 Task: Add an event with the title Second Webinar: Introduction to Influencer Marketing, date '2023/10/11', time 9:15 AM to 11:15 AMand add a description: The training workshop will commence with an introduction to the fundamental principles of effective presentations. Participants will learn about the key elements of a successful presentation, including content development, delivery techniques, visual aids, and audience engagement., put the event into Blue category . Add location for the event as: Melbourne, Australia, logged in from the account softage.8@softage.netand send the event invitation to softage.7@softage.net and softage.9@softage.net. Set a reminder for the event 12 hour before
Action: Mouse moved to (127, 143)
Screenshot: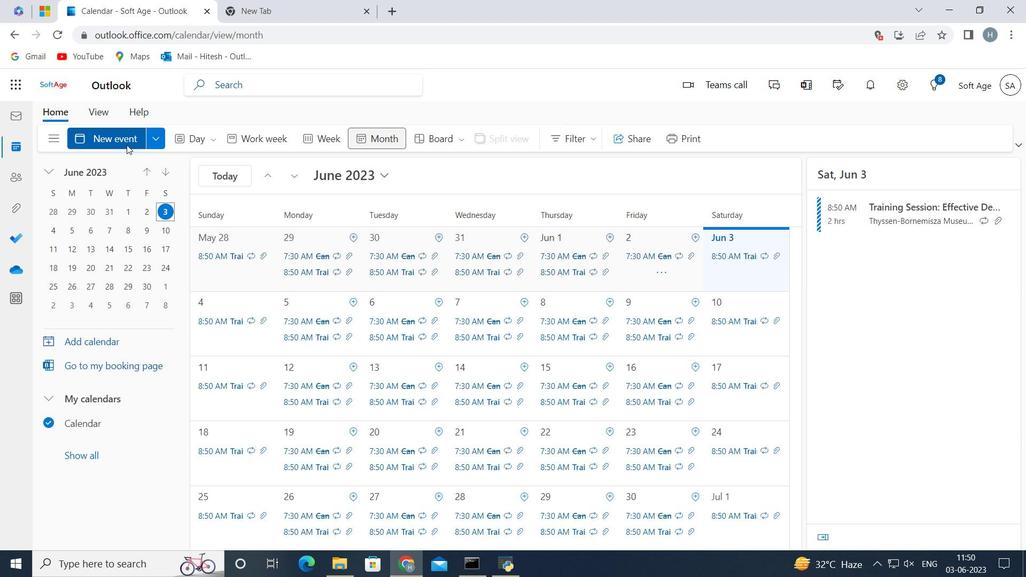 
Action: Mouse pressed left at (127, 143)
Screenshot: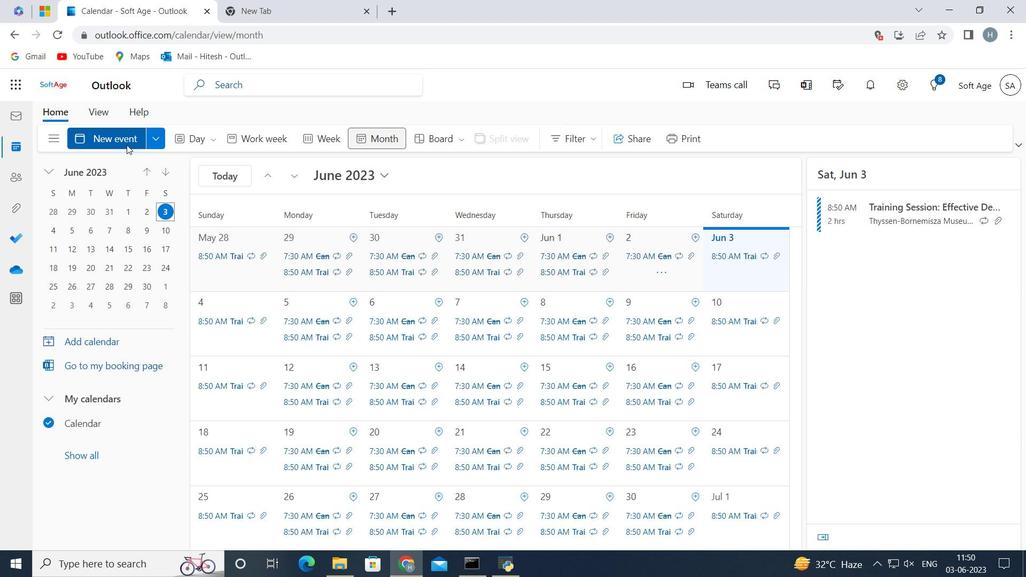 
Action: Mouse moved to (233, 217)
Screenshot: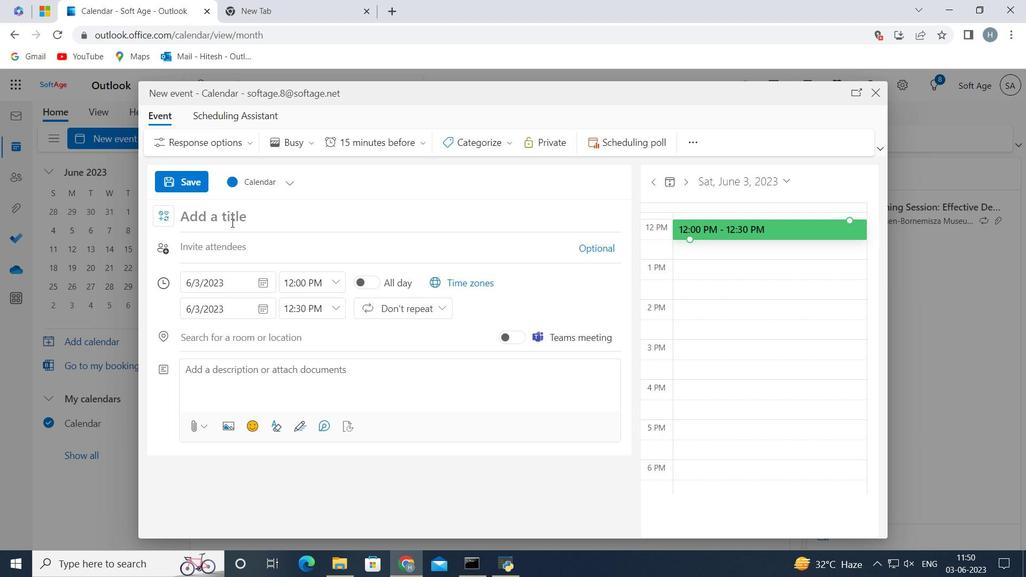 
Action: Mouse pressed left at (233, 217)
Screenshot: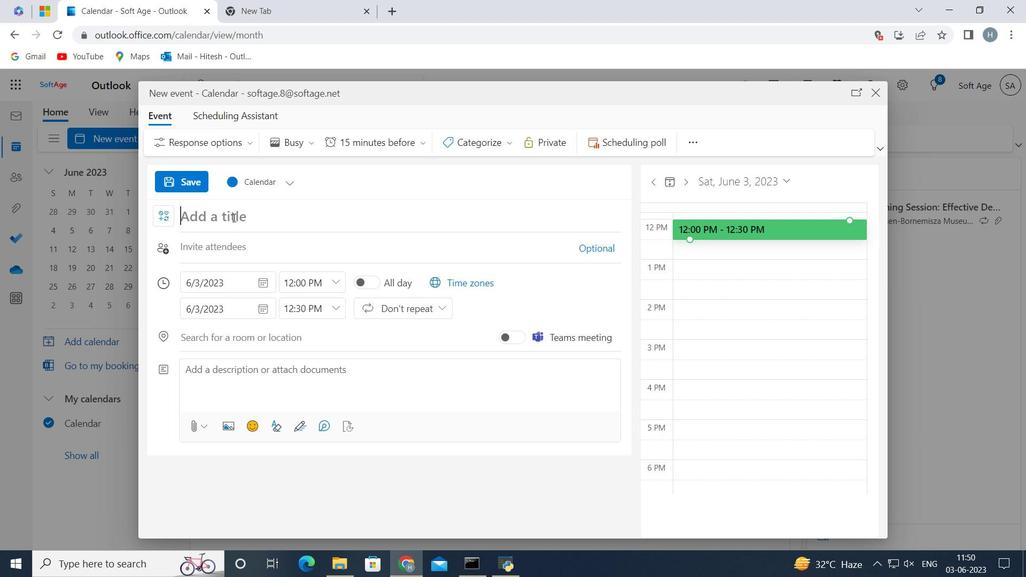 
Action: Key pressed <Key.shift>Second<Key.shift>Webinar<Key.shift_r>:<Key.left><Key.left><Key.left><Key.left><Key.left><Key.left><Key.left><Key.left><Key.left><Key.left><Key.left><Key.right><Key.right><Key.right><Key.space><Key.right><Key.right><Key.right><Key.right><Key.right><Key.right><Key.right><Key.right><Key.space><Key.shift>Introduction<Key.space>to<Key.space><Key.shift>Influencer<Key.space><Key.shift>Marketing<Key.space>
Screenshot: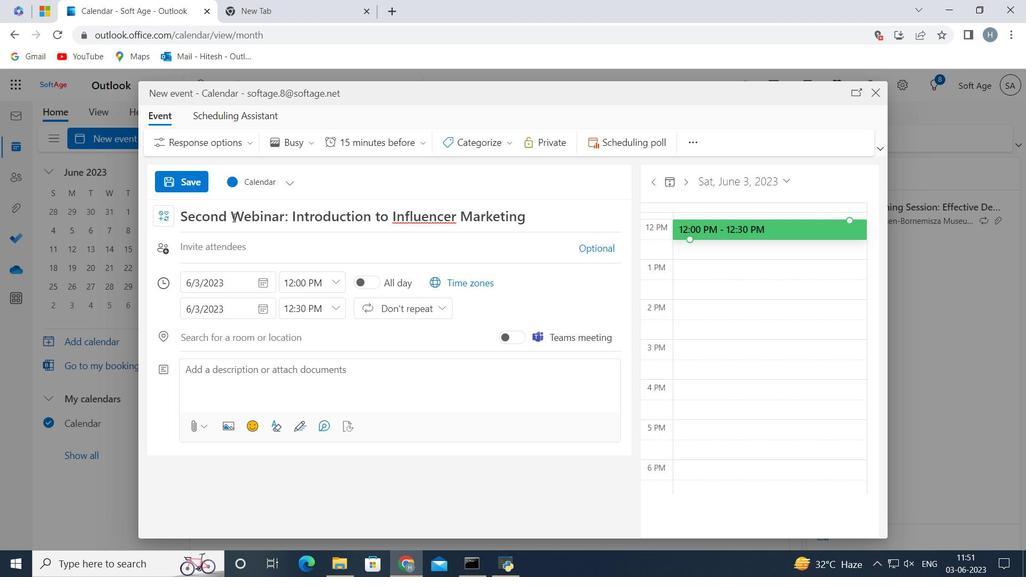 
Action: Mouse moved to (538, 213)
Screenshot: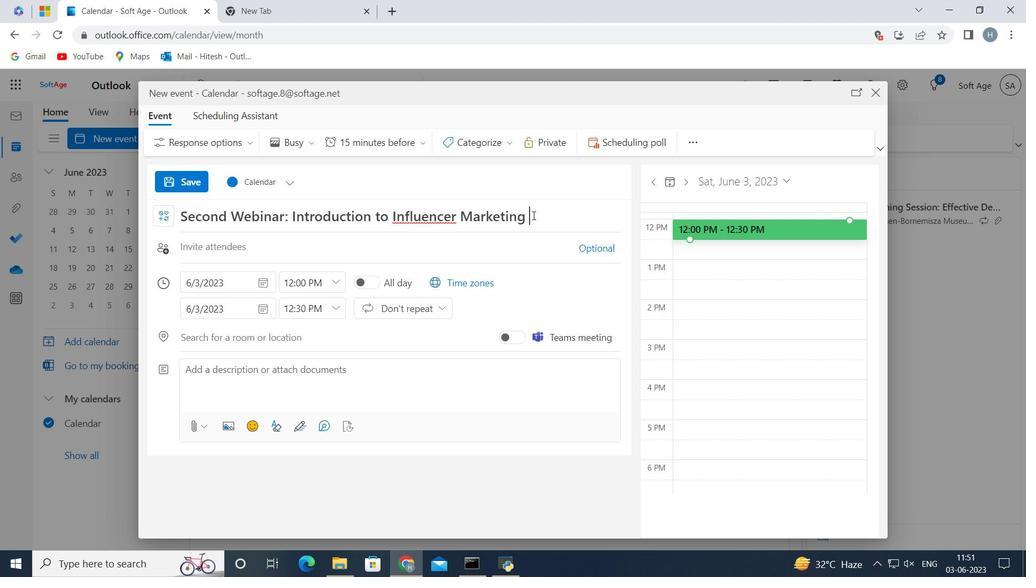 
Action: Mouse pressed left at (538, 213)
Screenshot: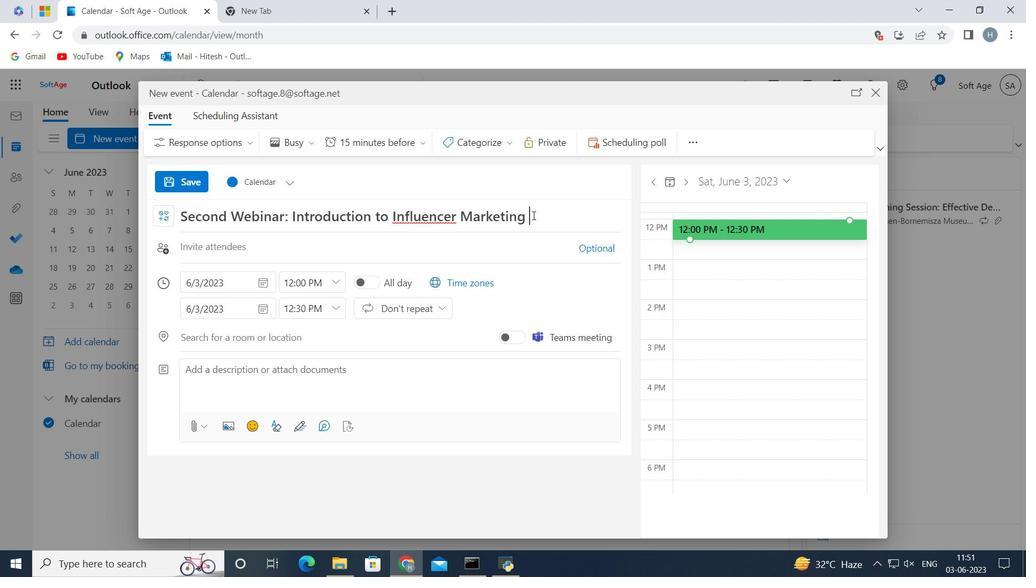 
Action: Mouse moved to (537, 234)
Screenshot: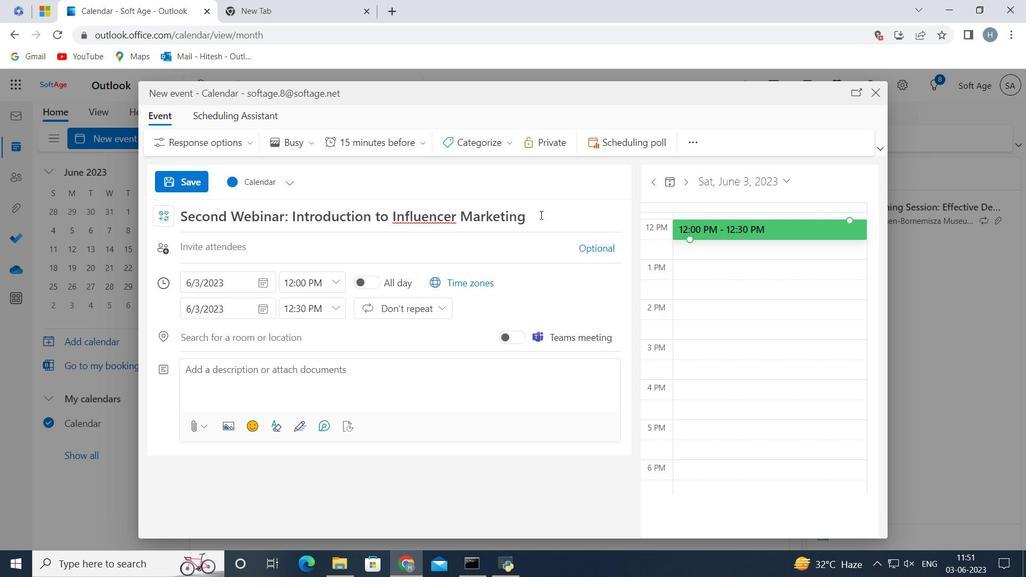 
Action: Mouse pressed left at (537, 234)
Screenshot: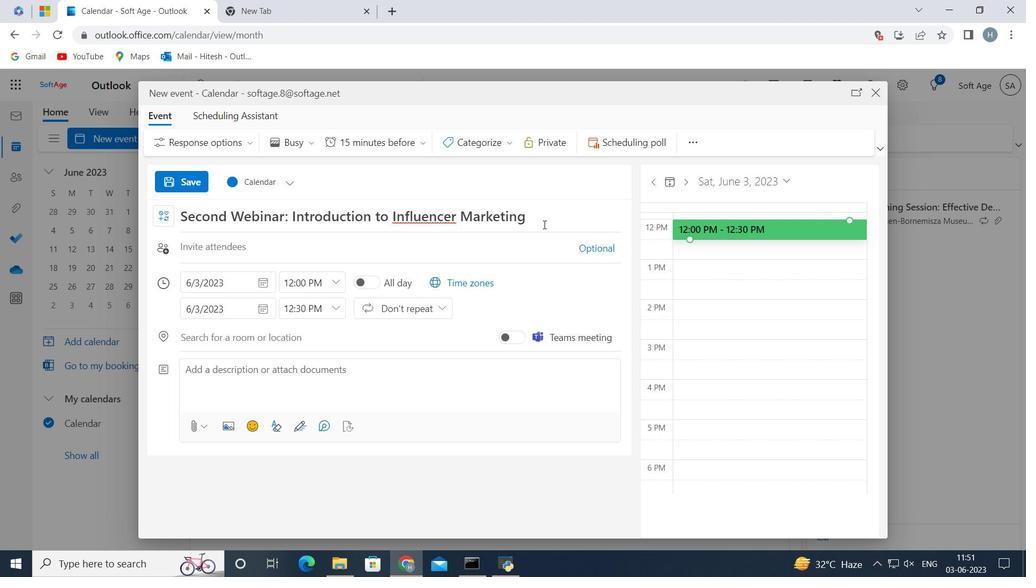 
Action: Mouse moved to (263, 282)
Screenshot: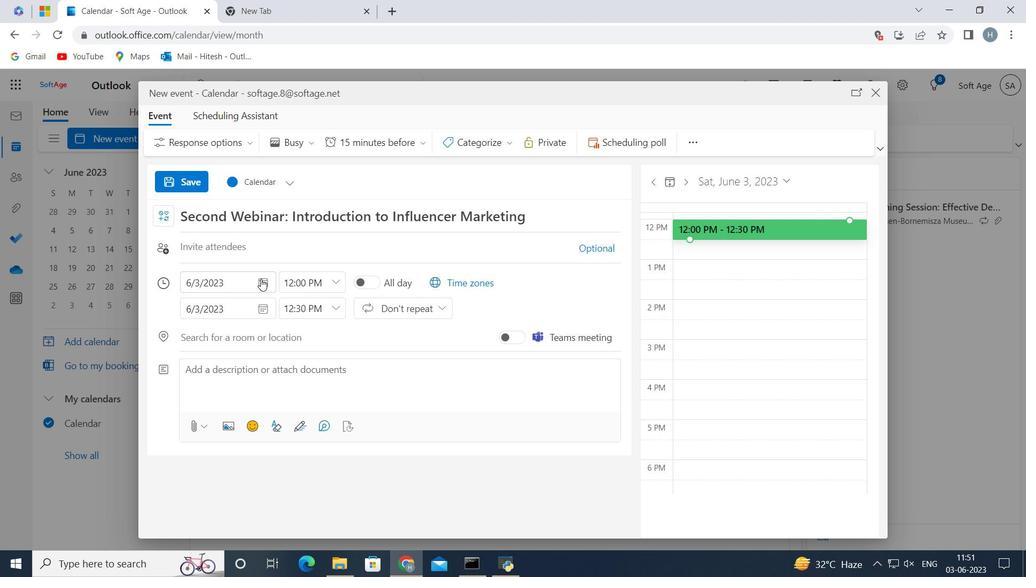 
Action: Mouse pressed left at (263, 282)
Screenshot: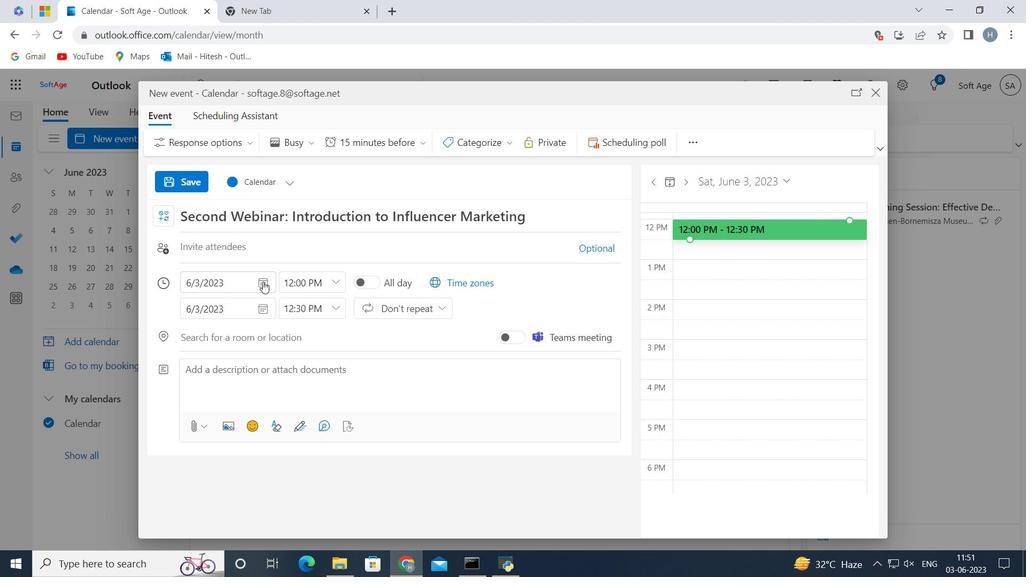 
Action: Mouse moved to (305, 309)
Screenshot: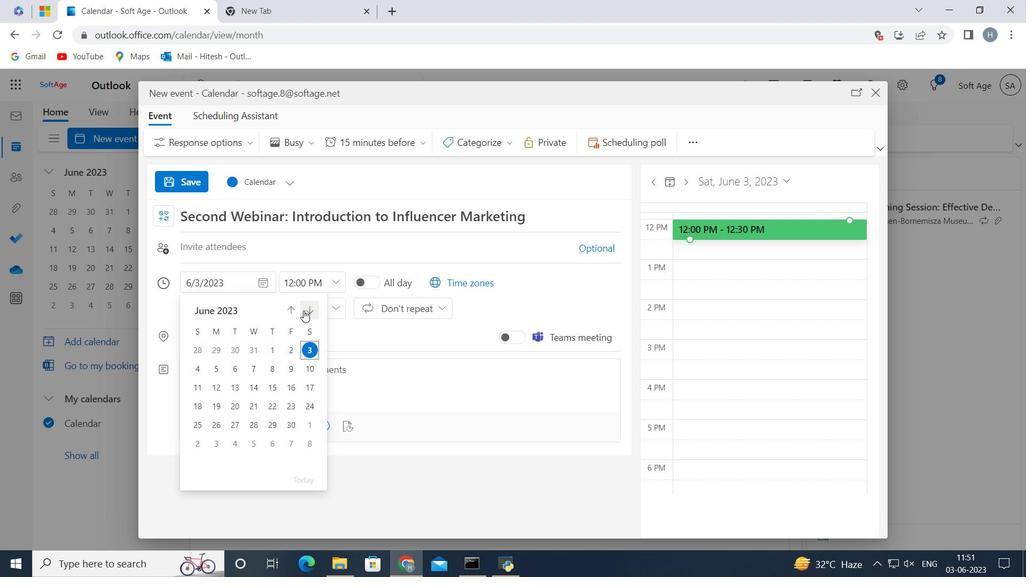
Action: Mouse pressed left at (305, 309)
Screenshot: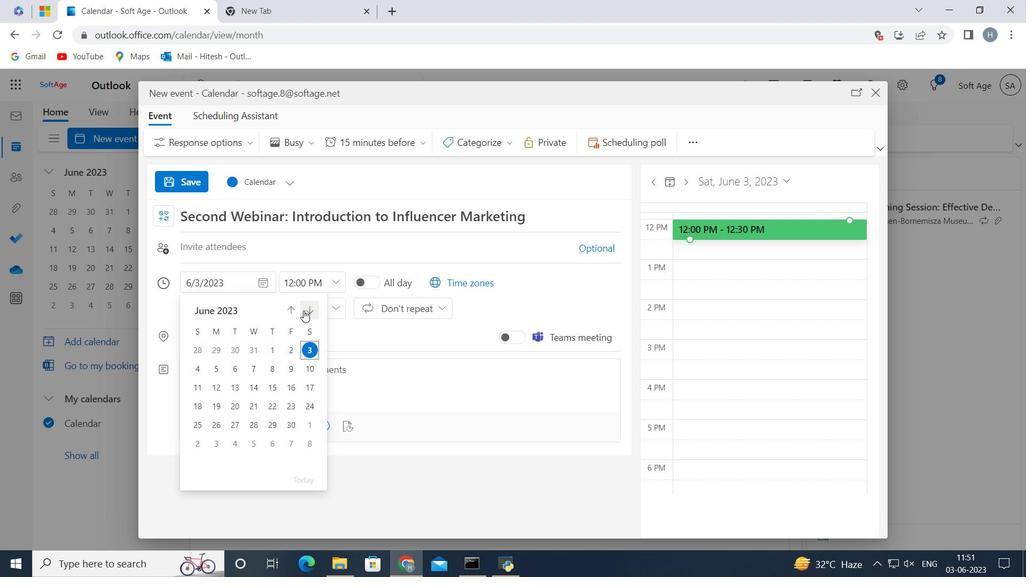 
Action: Mouse pressed left at (305, 309)
Screenshot: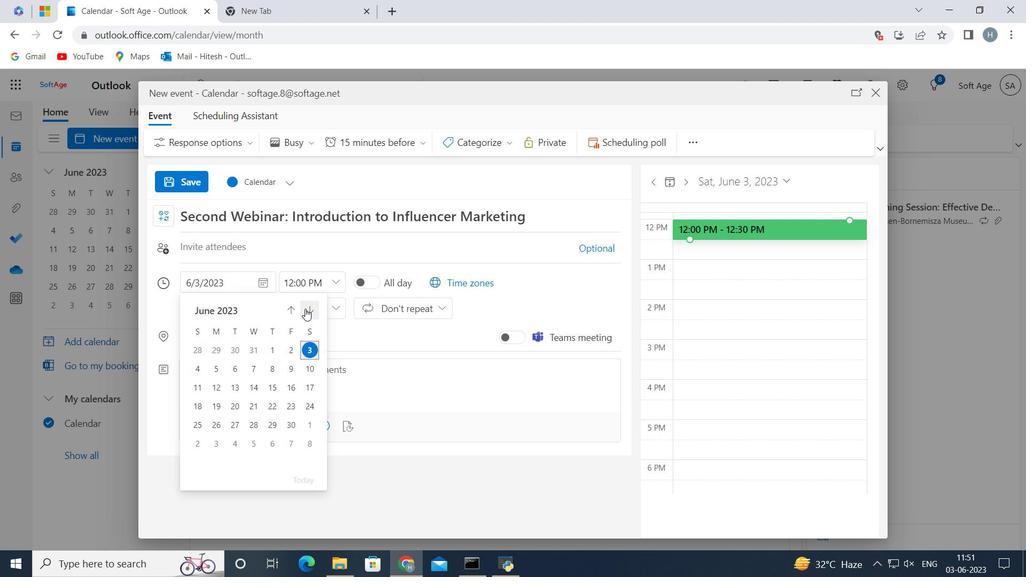 
Action: Mouse pressed left at (305, 309)
Screenshot: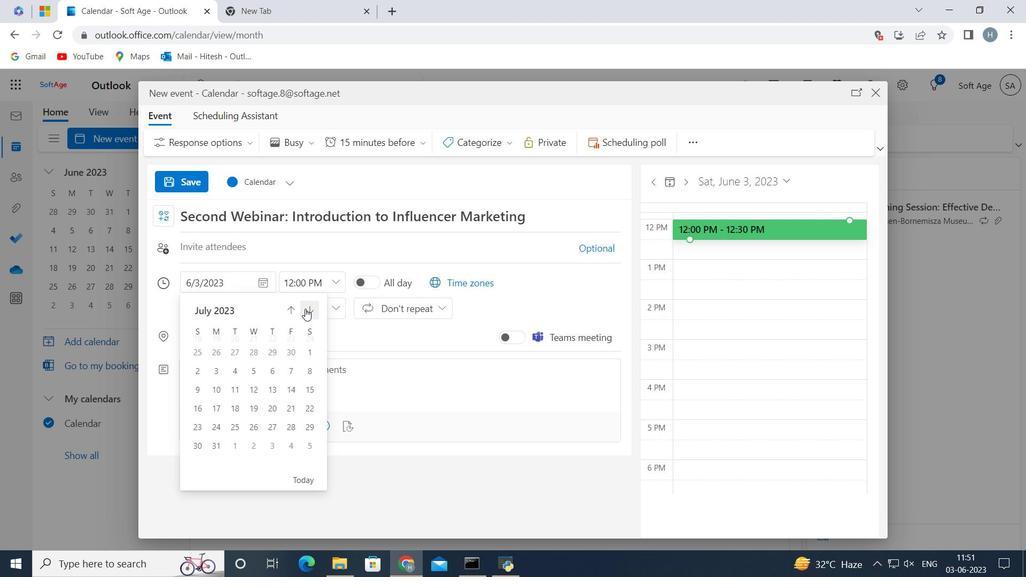 
Action: Mouse pressed left at (305, 309)
Screenshot: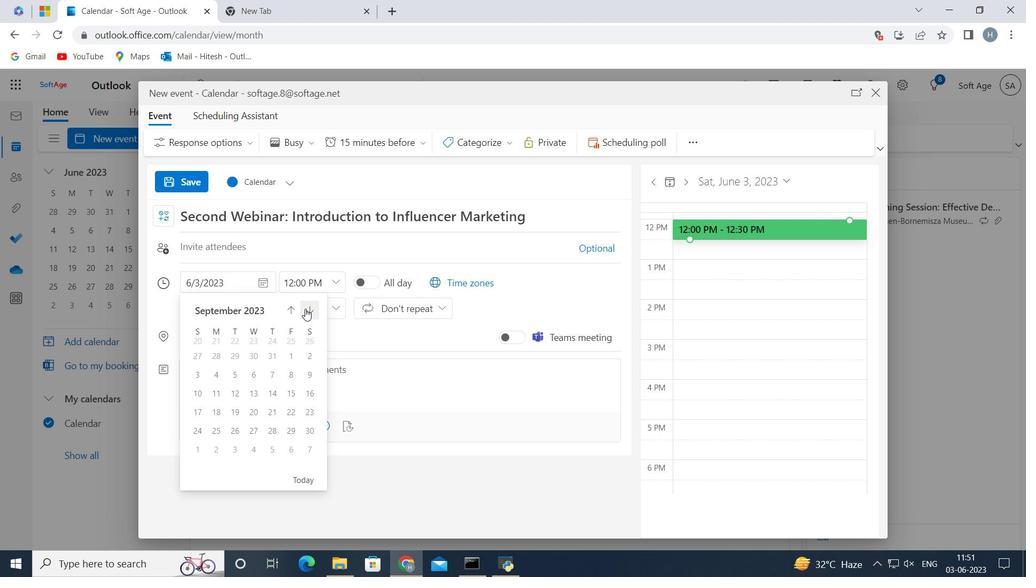 
Action: Mouse moved to (253, 367)
Screenshot: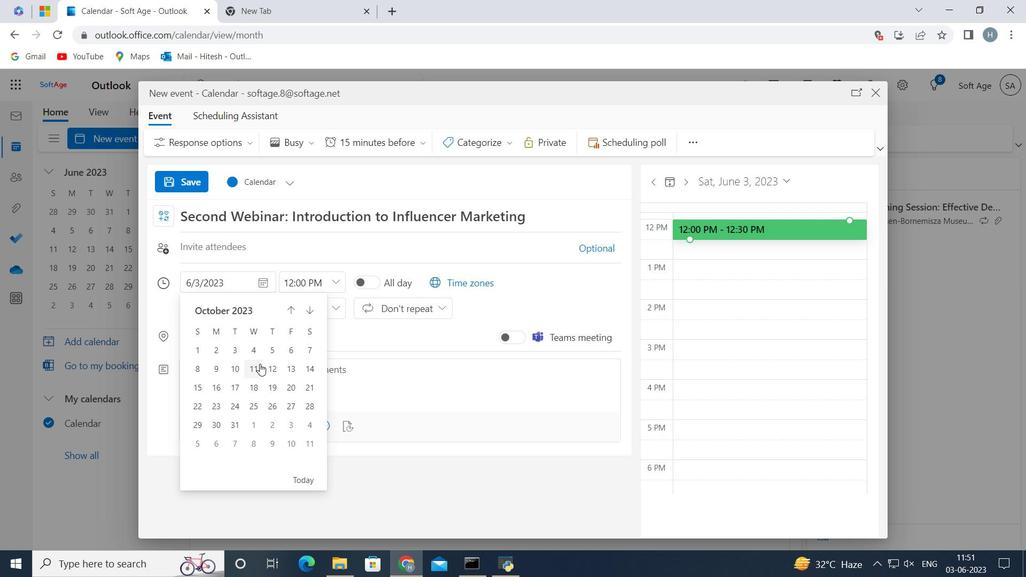
Action: Mouse pressed left at (253, 367)
Screenshot: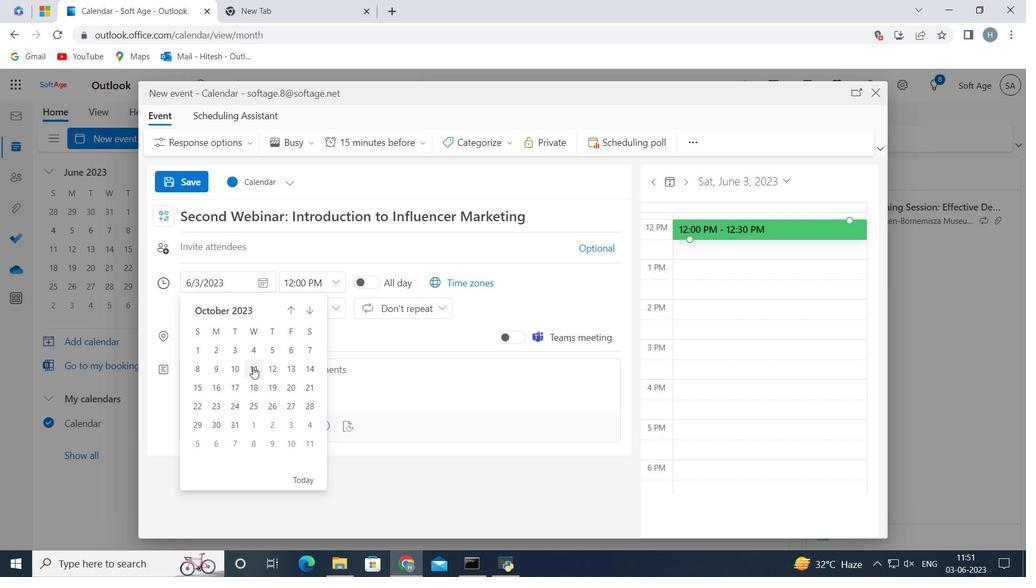 
Action: Mouse moved to (334, 281)
Screenshot: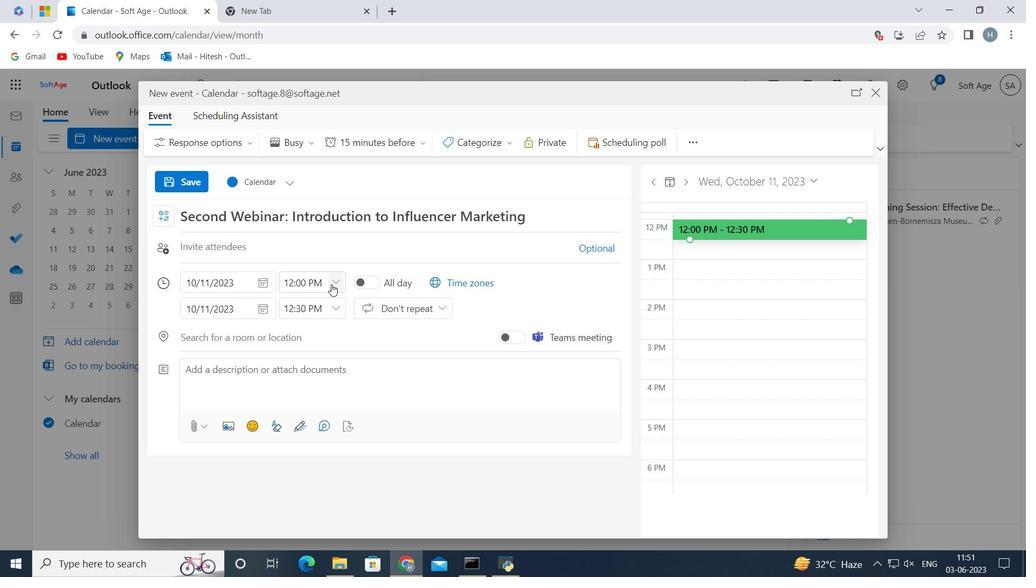 
Action: Mouse pressed left at (334, 281)
Screenshot: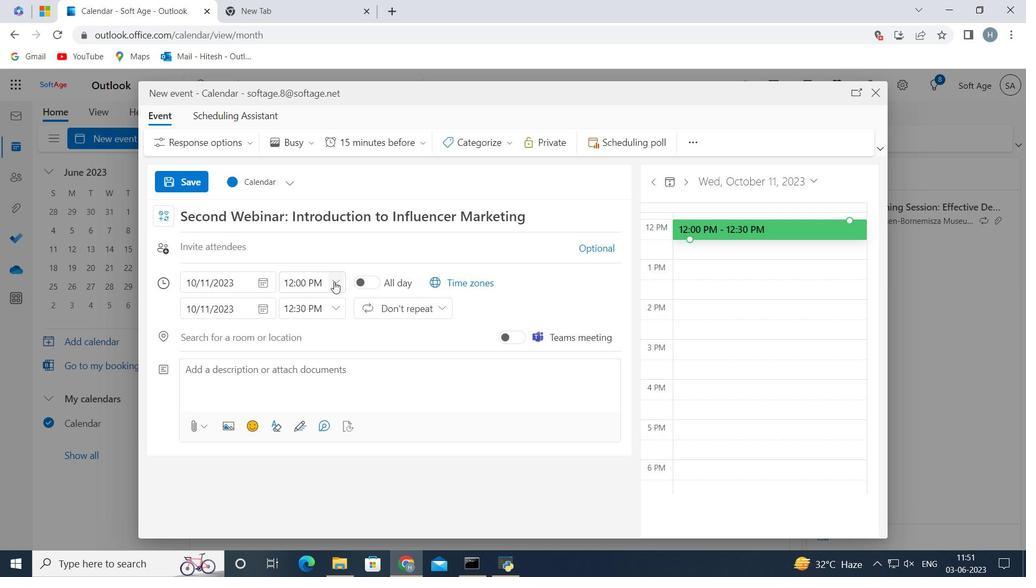 
Action: Mouse moved to (319, 341)
Screenshot: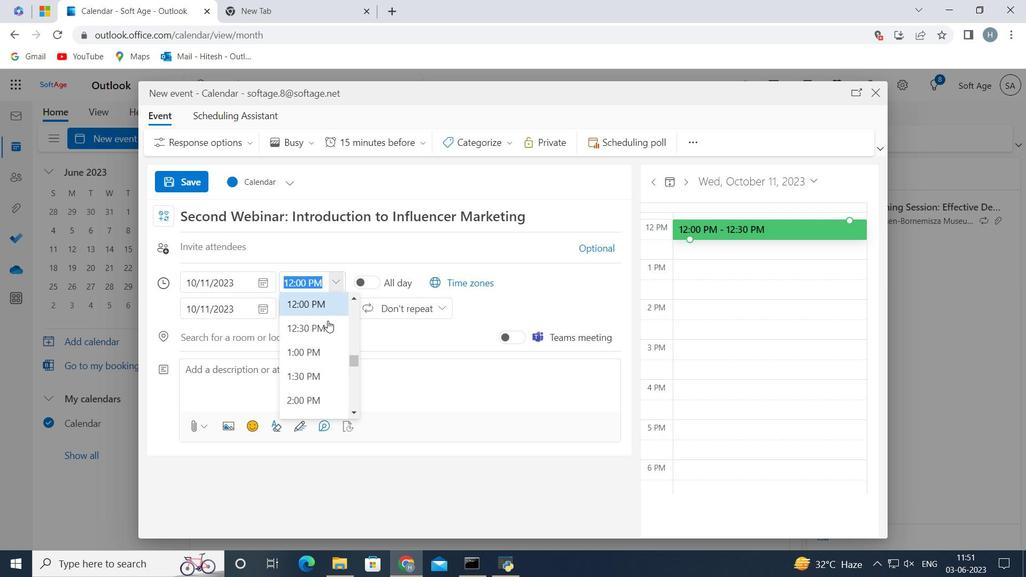 
Action: Mouse scrolled (319, 341) with delta (0, 0)
Screenshot: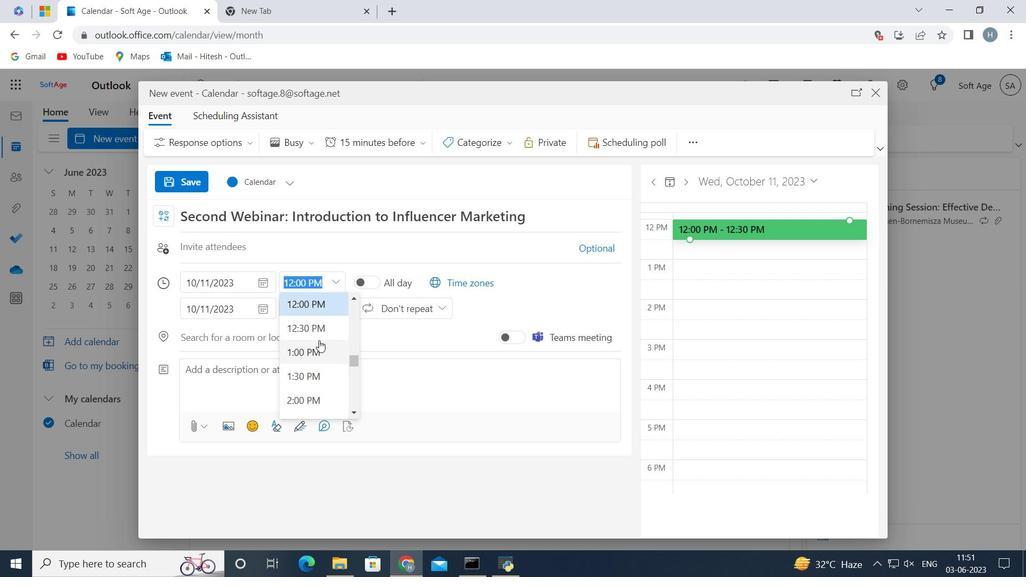 
Action: Mouse scrolled (319, 341) with delta (0, 0)
Screenshot: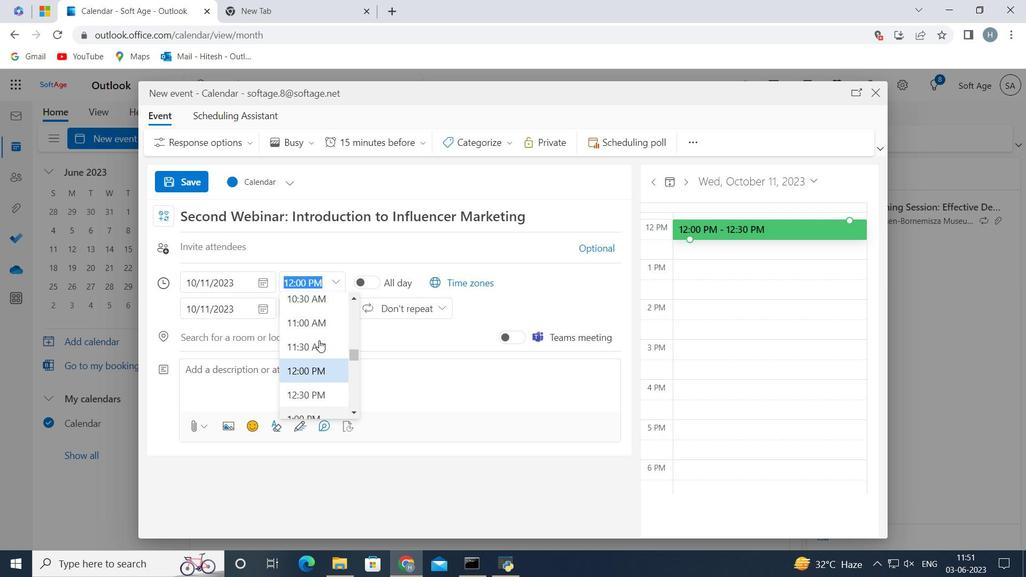 
Action: Mouse moved to (310, 318)
Screenshot: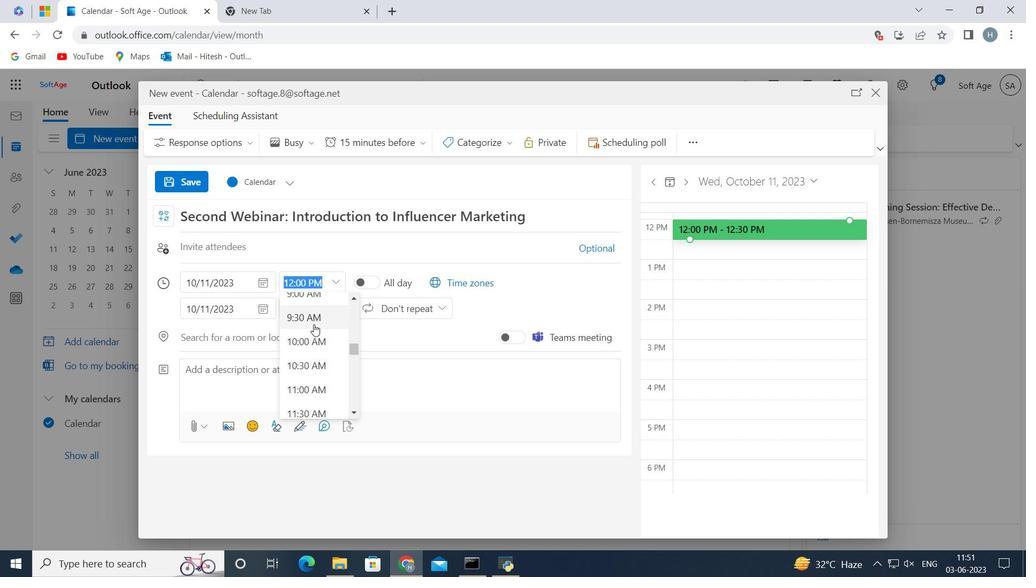 
Action: Mouse pressed left at (310, 318)
Screenshot: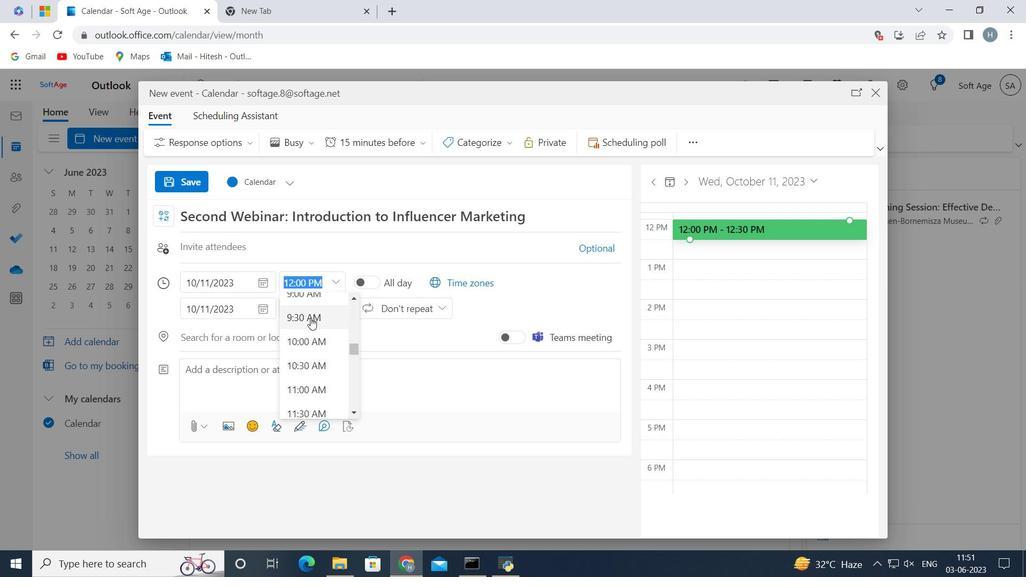 
Action: Mouse moved to (310, 296)
Screenshot: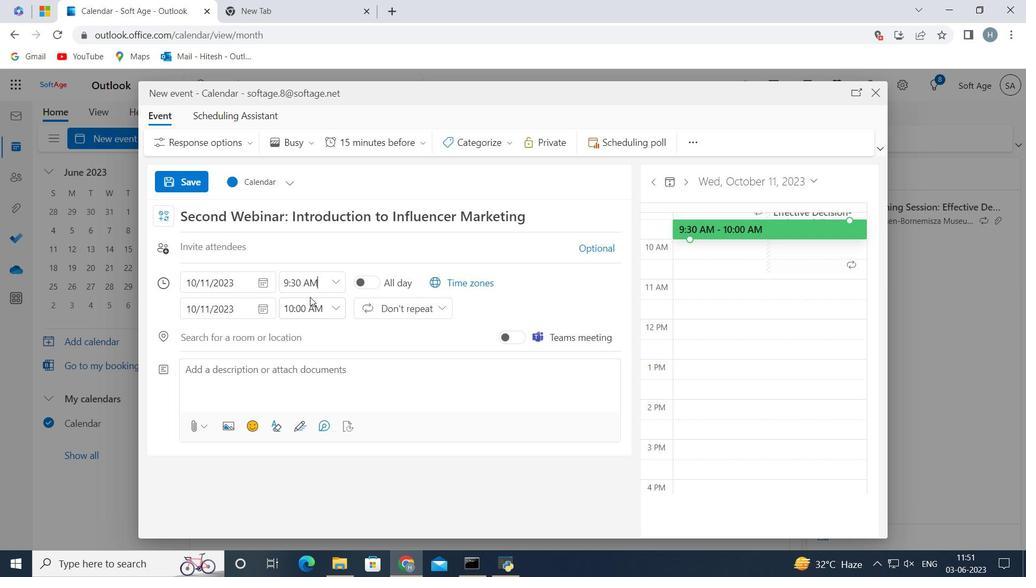 
Action: Key pressed <Key.left><Key.left><Key.left><Key.backspace><Key.backspace>15
Screenshot: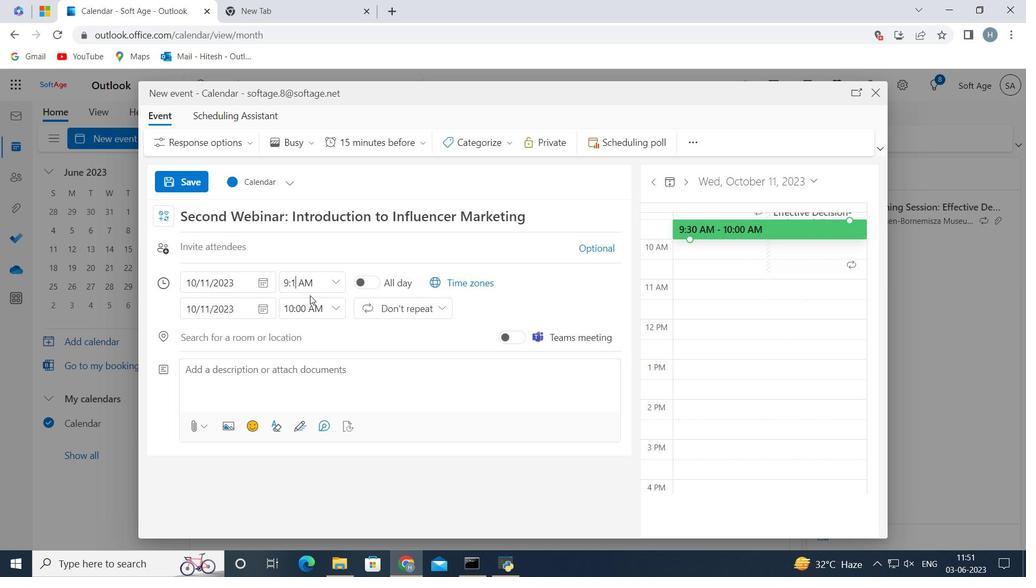 
Action: Mouse moved to (338, 306)
Screenshot: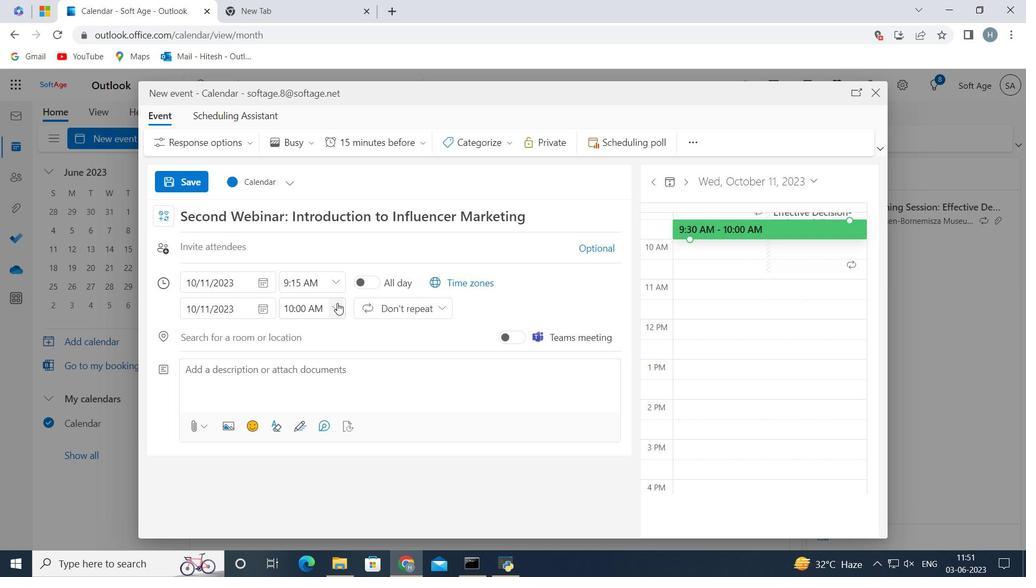 
Action: Mouse pressed left at (338, 306)
Screenshot: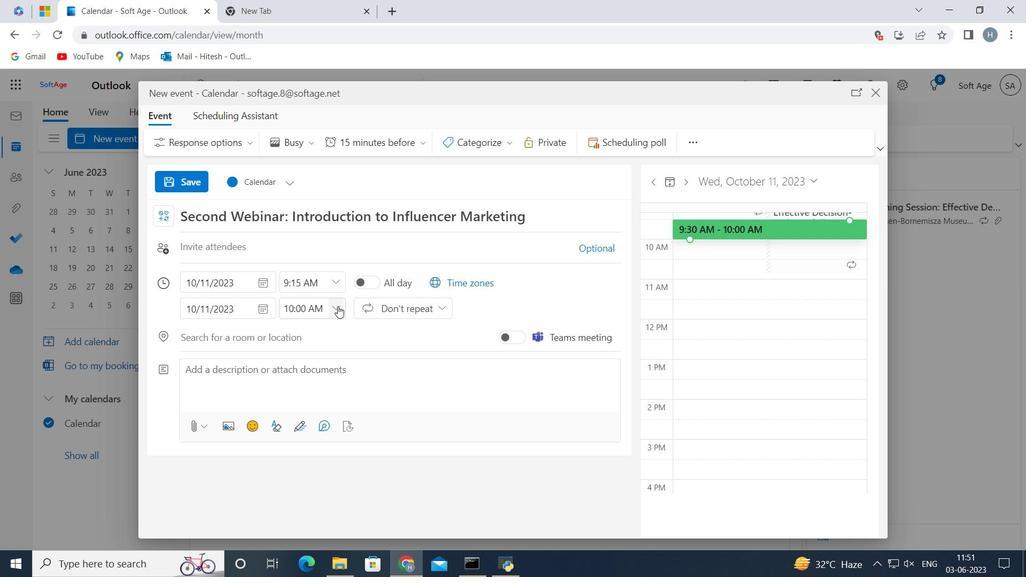 
Action: Mouse moved to (341, 396)
Screenshot: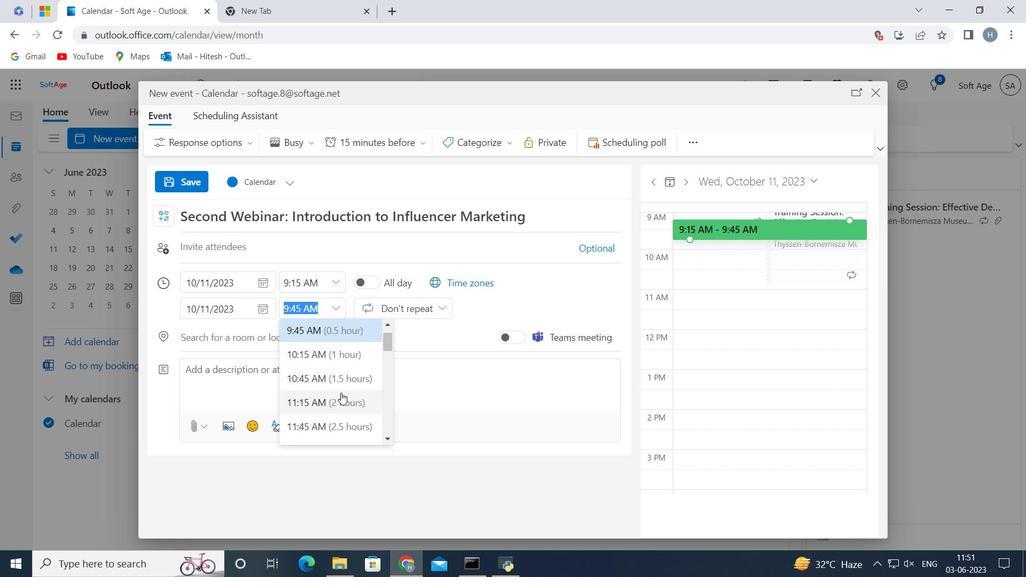 
Action: Mouse pressed left at (341, 396)
Screenshot: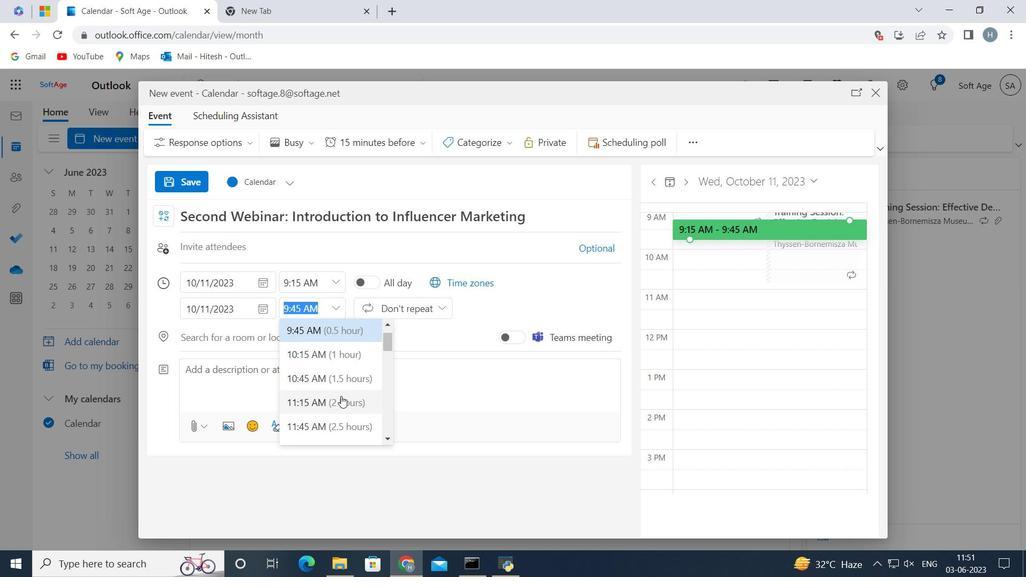 
Action: Mouse moved to (235, 367)
Screenshot: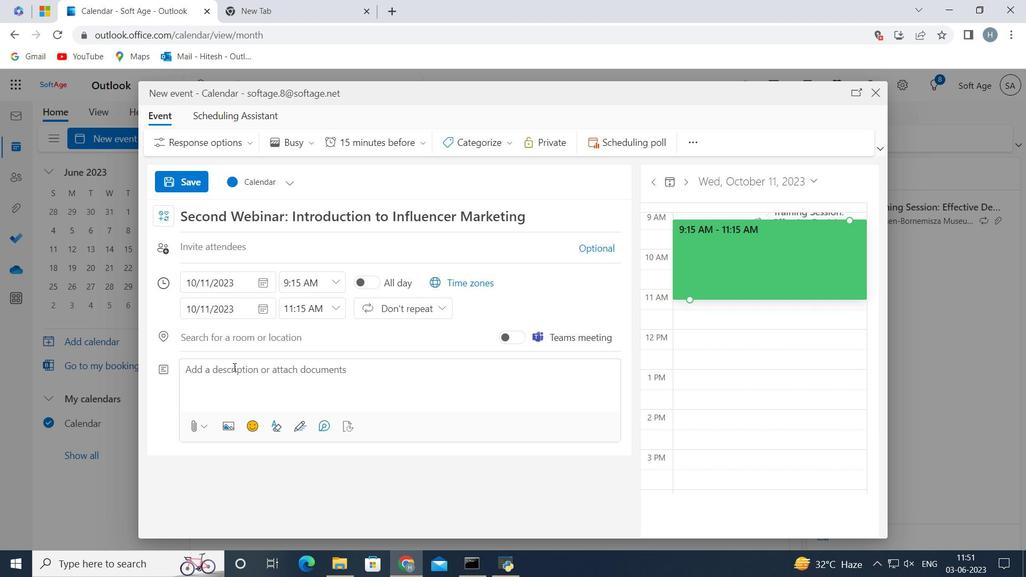 
Action: Mouse pressed left at (235, 367)
Screenshot: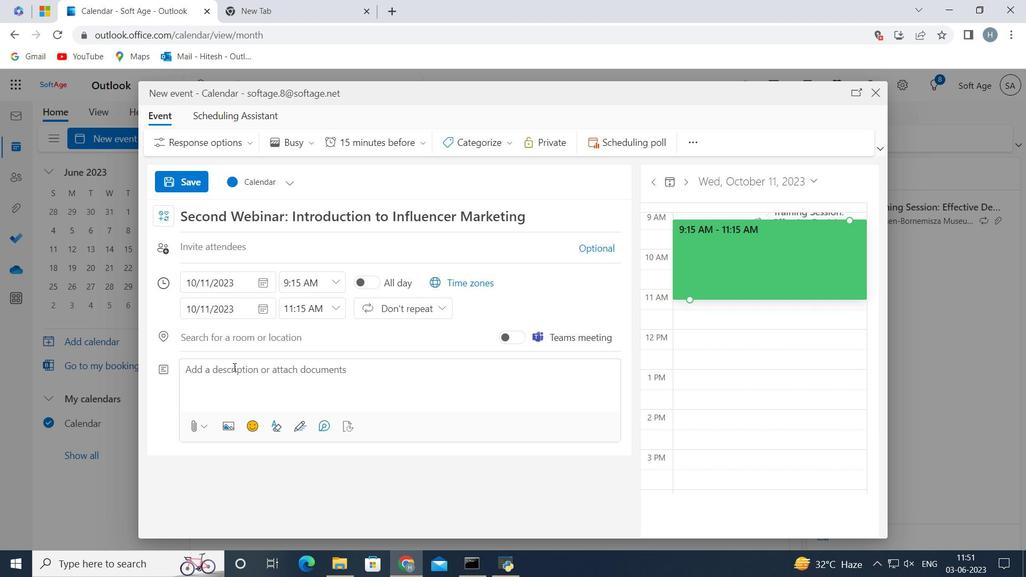 
Action: Key pressed <Key.shift>The<Key.space><Key.shift>Traini
Screenshot: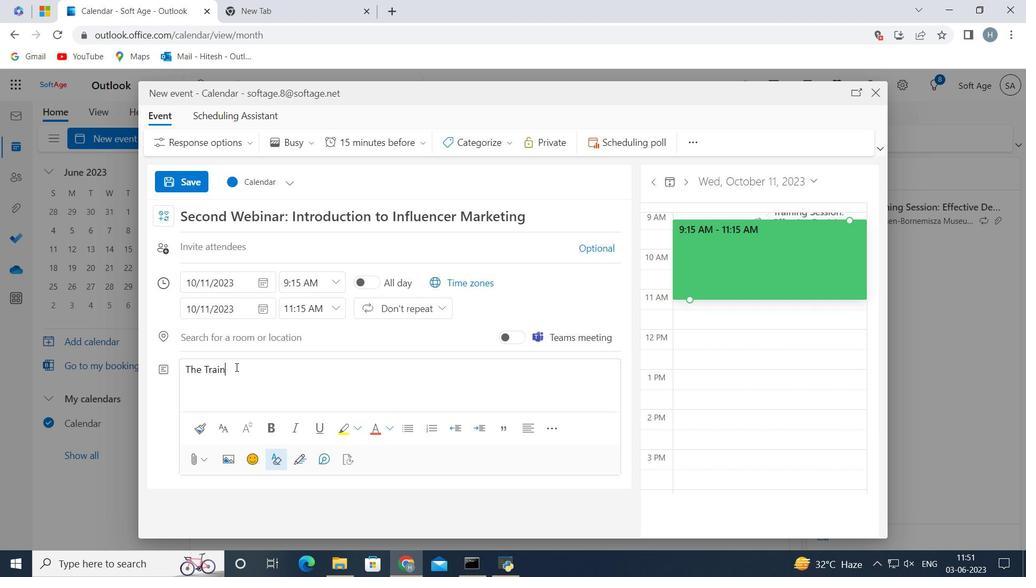 
Action: Mouse moved to (235, 367)
Screenshot: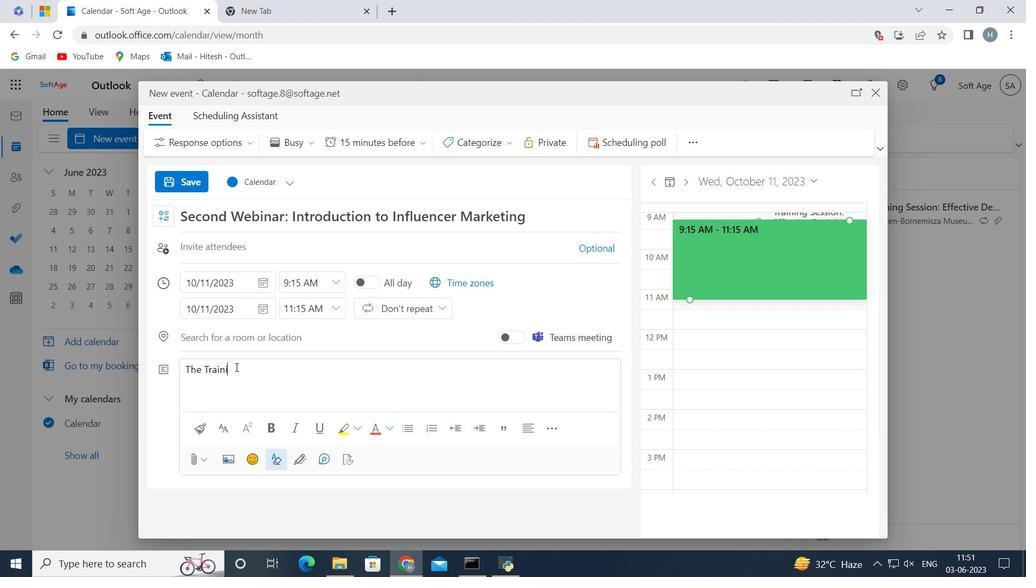 
Action: Key pressed ng<Key.space><Key.shift>workshop<Key.space>will<Key.space>commence<Key.space>with<Key.space>an<Key.space>introduction<Key.space>to<Key.space>the<Key.space>fundamental<Key.space>principles<Key.space>of<Key.space>effective<Key.space>presentations.<Key.space><Key.shift_r>Participants<Key.space>will<Key.space>learn<Key.space>abount<Key.space>the<Key.space>key<Key.space><Key.backspace><Key.backspace><Key.backspace><Key.backspace><Key.backspace><Key.backspace><Key.backspace><Key.backspace><Key.backspace><Key.backspace><Key.backspace>t<Key.space>the<Key.space>key<Key.space>elements<Key.space>of<Key.space>a<Key.space>successful<Key.space>presentation,<Key.space>including<Key.space>content<Key.space>development,<Key.space>delivery<Key.space>techniques,<Key.space>visual<Key.space>aids,<Key.space>and<Key.space>audience<Key.space>engagement.<Key.space>
Screenshot: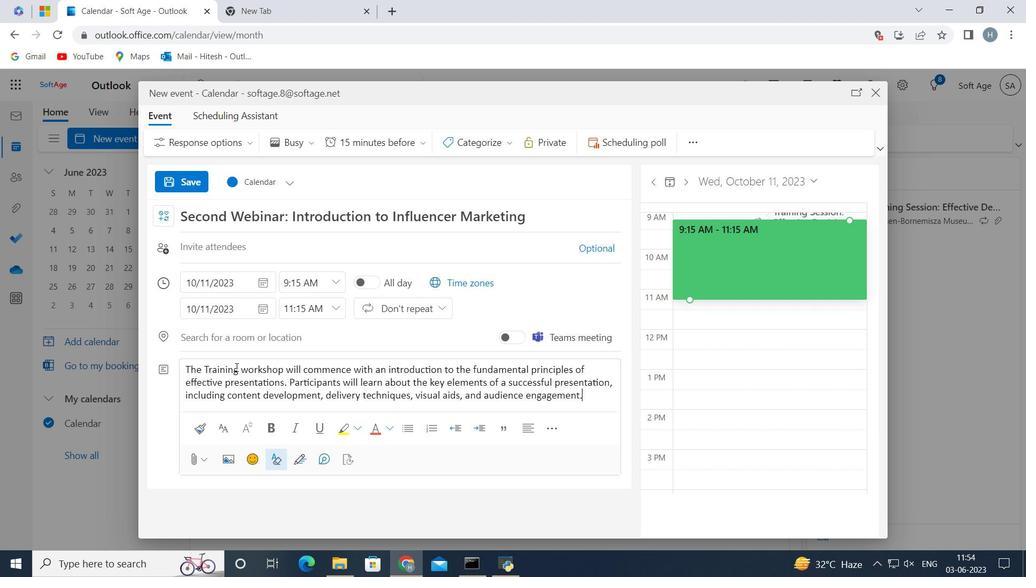 
Action: Mouse moved to (502, 140)
Screenshot: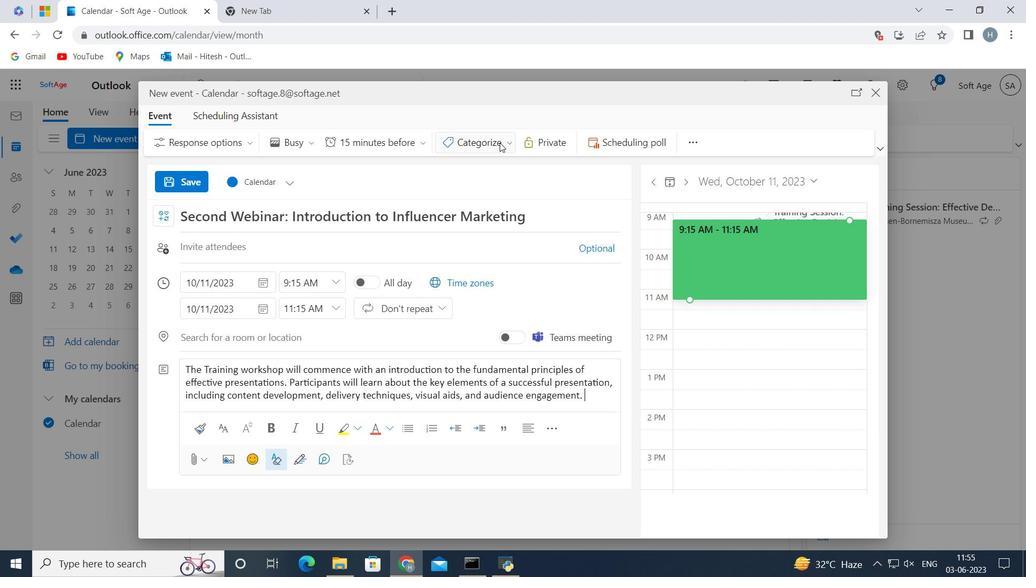 
Action: Mouse pressed left at (502, 140)
Screenshot: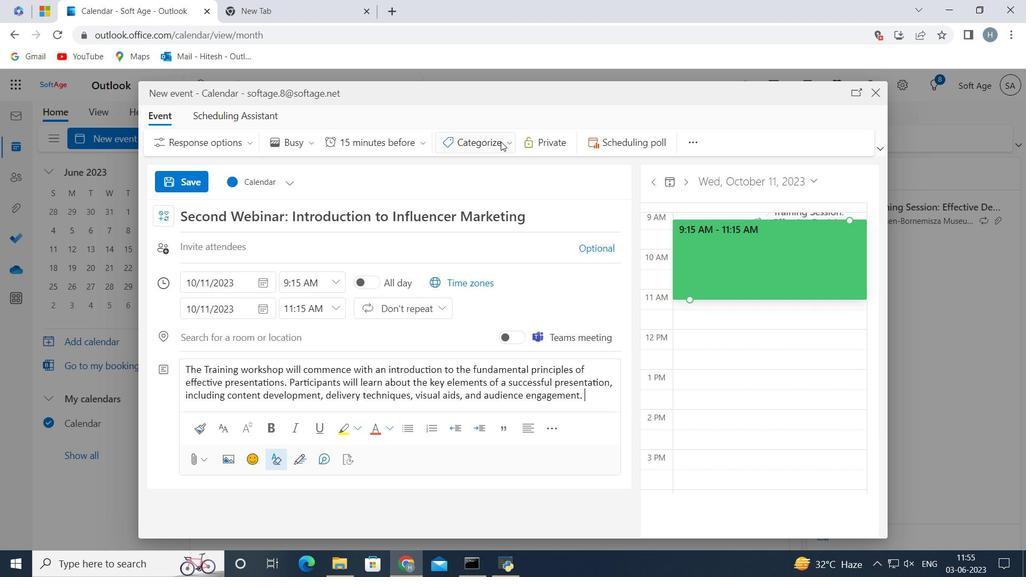 
Action: Mouse moved to (504, 164)
Screenshot: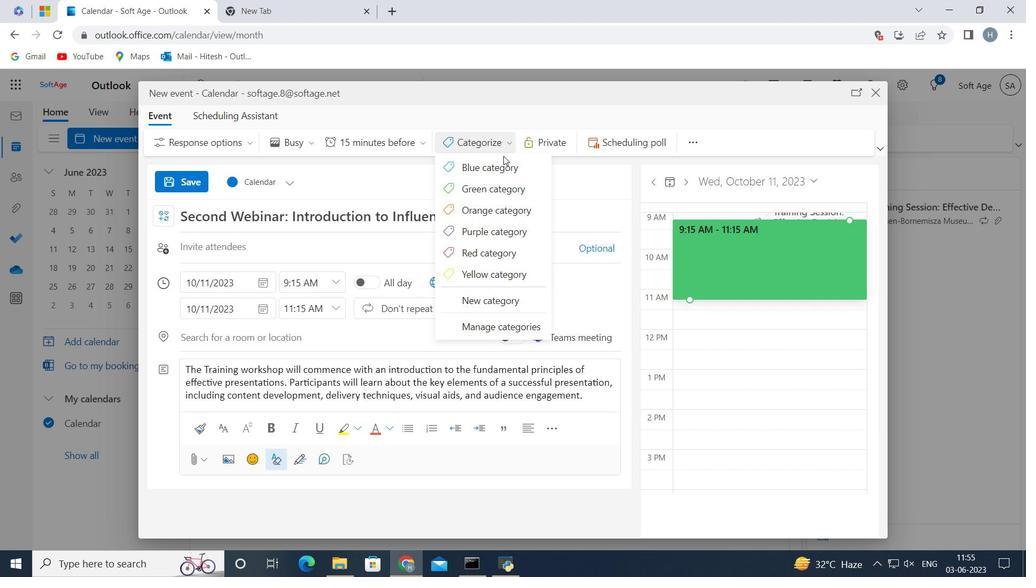 
Action: Mouse pressed left at (504, 164)
Screenshot: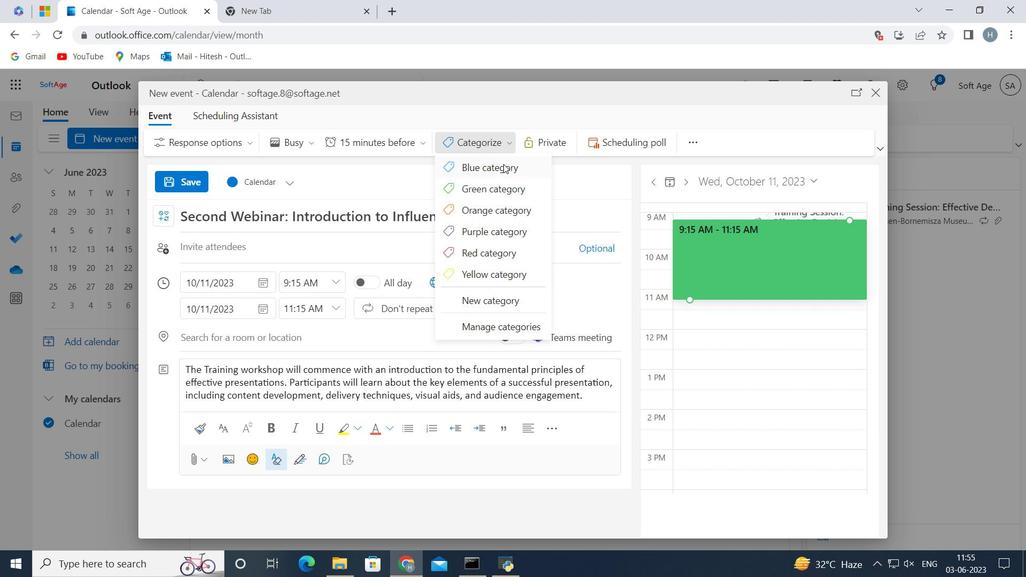 
Action: Mouse moved to (330, 339)
Screenshot: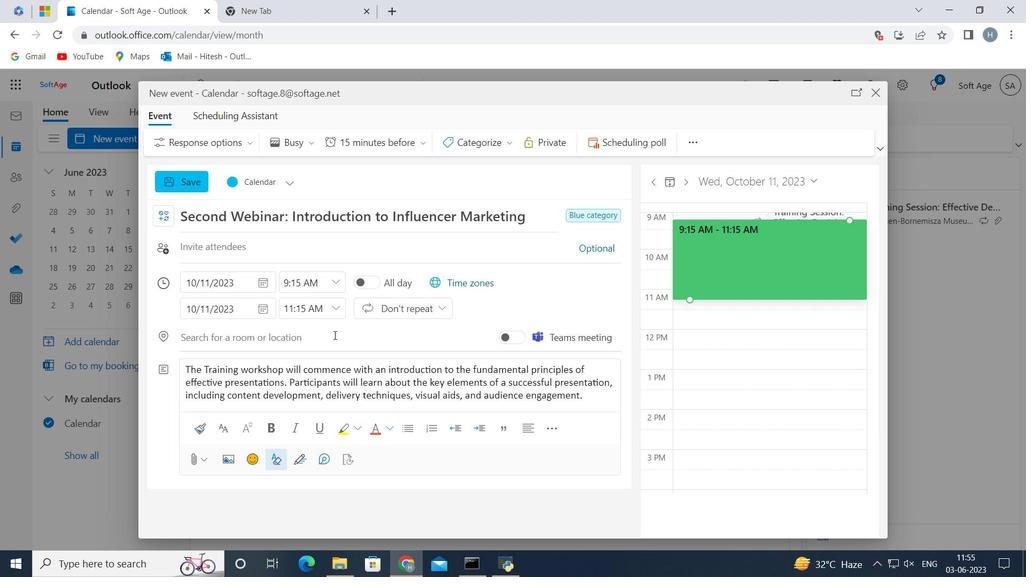 
Action: Mouse pressed left at (330, 339)
Screenshot: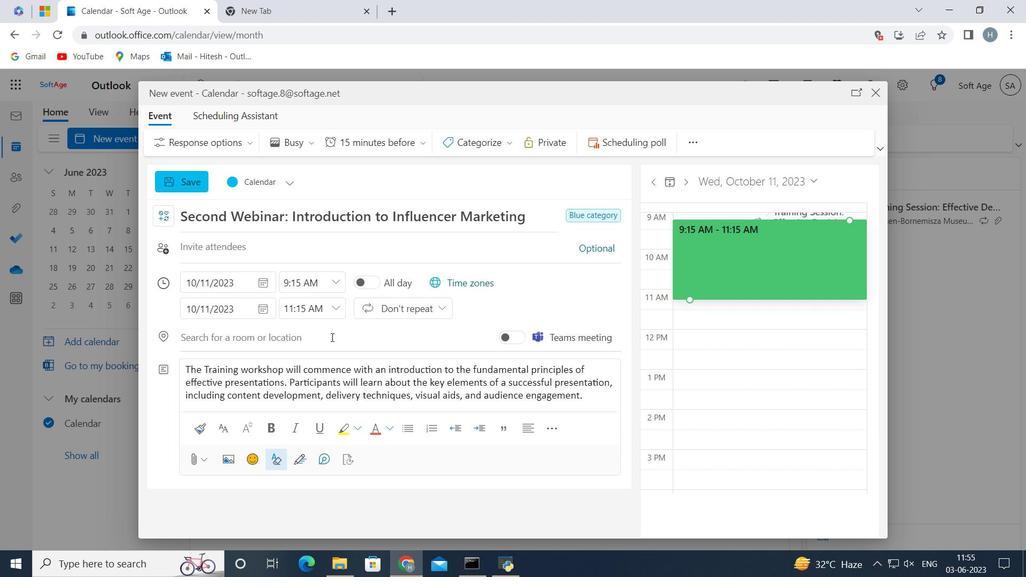 
Action: Key pressed <Key.shift>Melbourne,<Key.space><Key.shift>Australia<Key.enter>
Screenshot: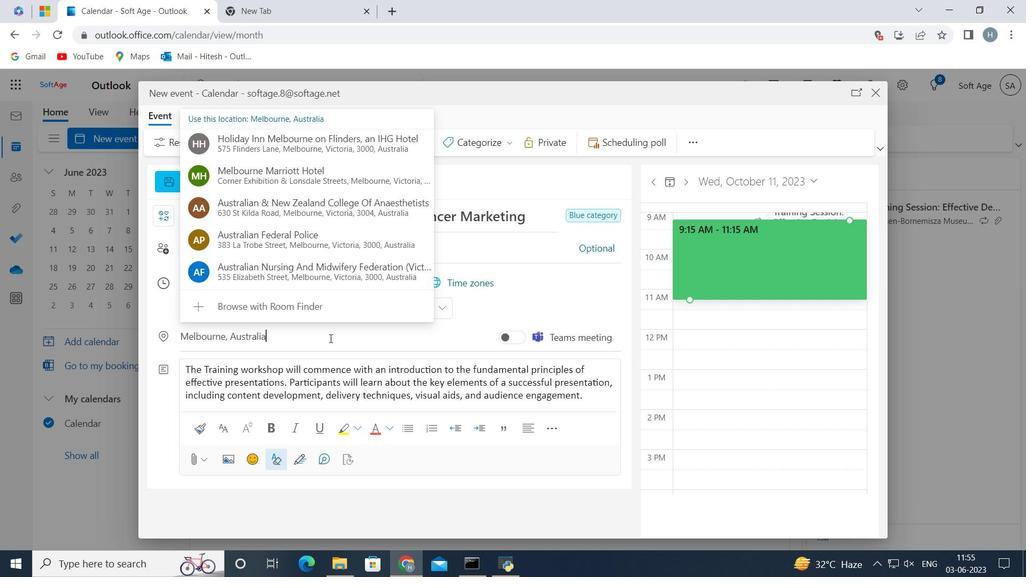 
Action: Mouse moved to (559, 287)
Screenshot: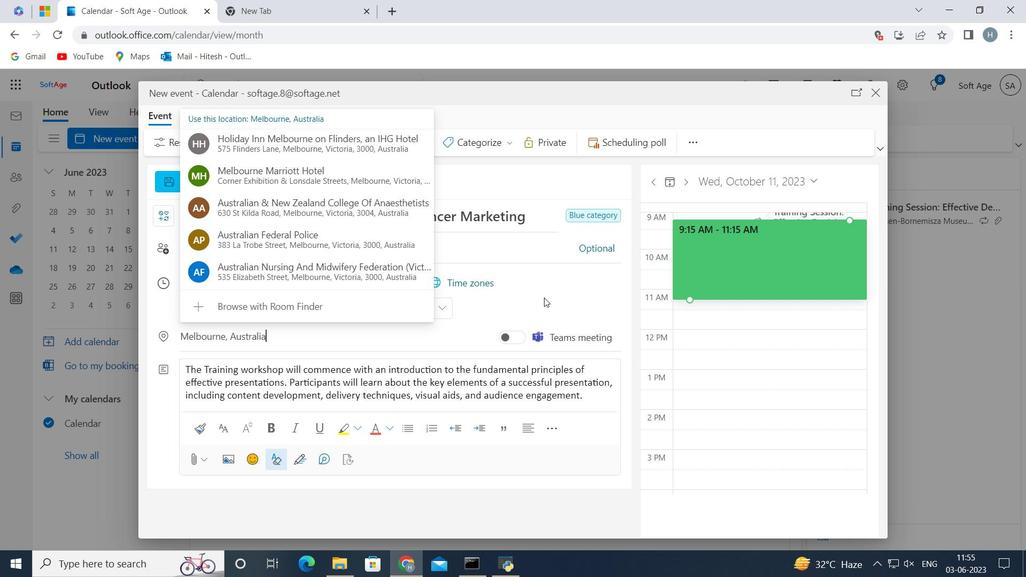 
Action: Mouse pressed left at (559, 287)
Screenshot: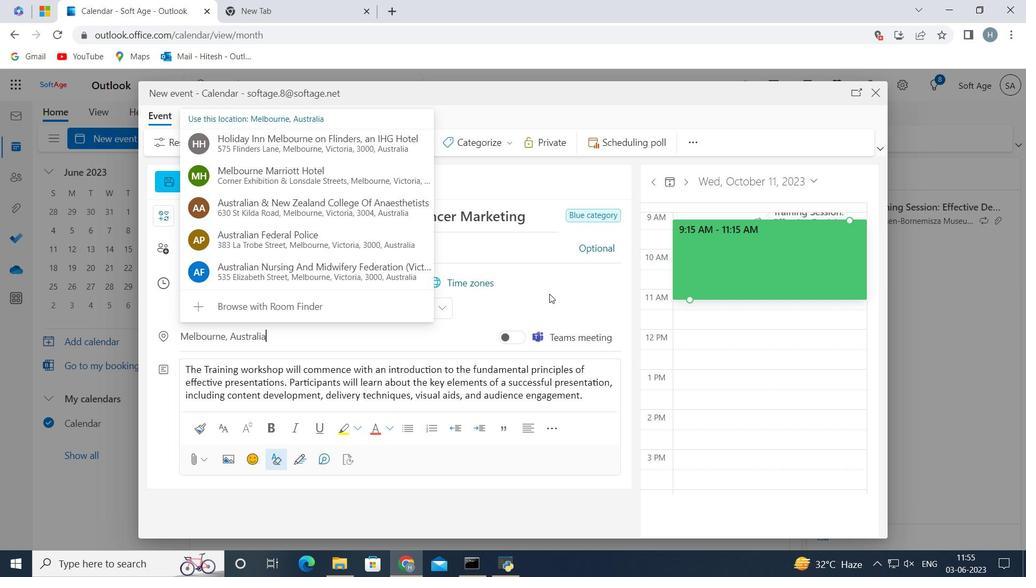 
Action: Mouse moved to (324, 251)
Screenshot: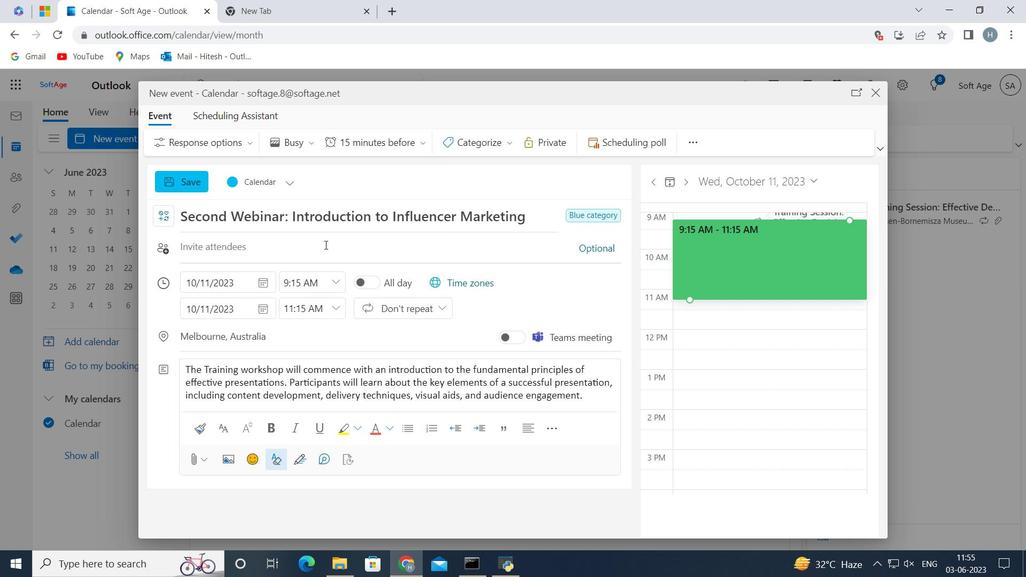 
Action: Mouse pressed left at (324, 251)
Screenshot: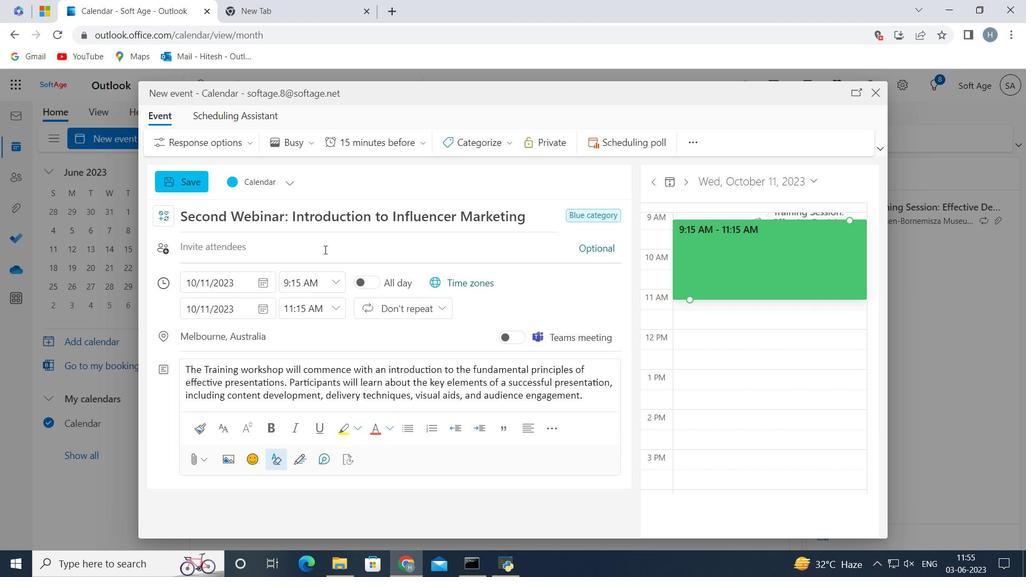 
Action: Key pressed softage.7<Key.shift>@softage.net
Screenshot: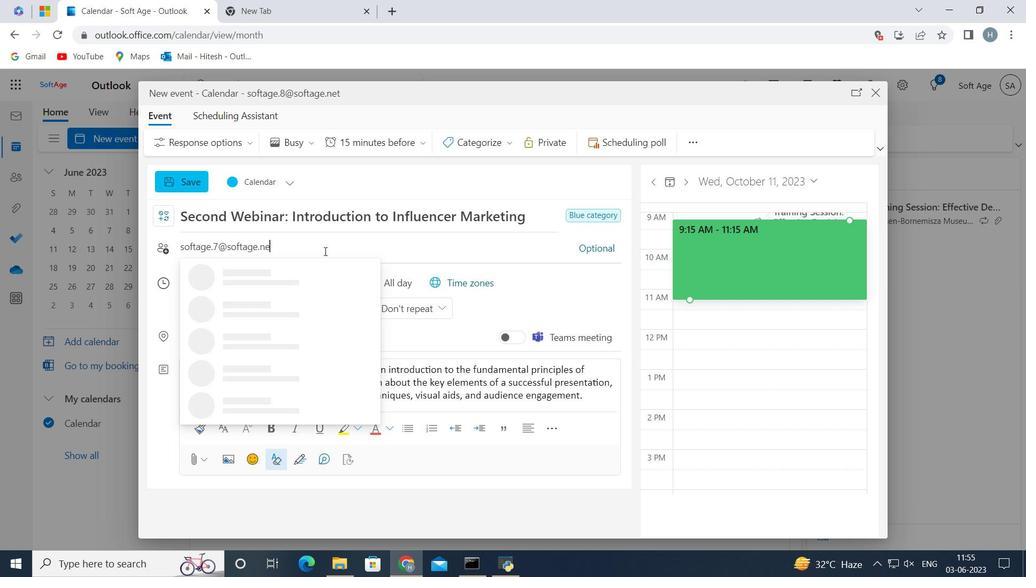 
Action: Mouse moved to (294, 278)
Screenshot: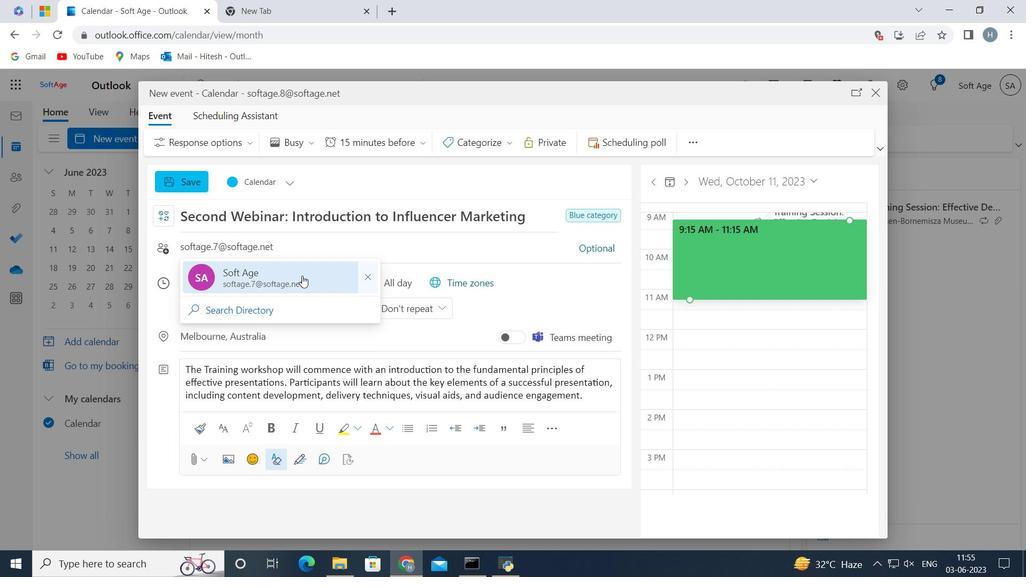 
Action: Mouse pressed left at (294, 278)
Screenshot: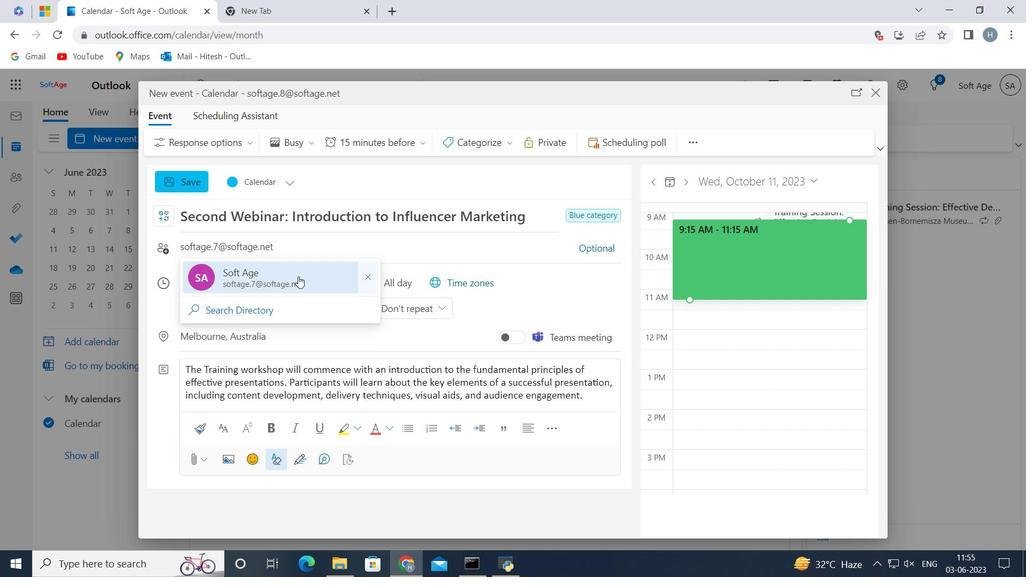 
Action: Key pressed softage.9<Key.shift>@softage.net
Screenshot: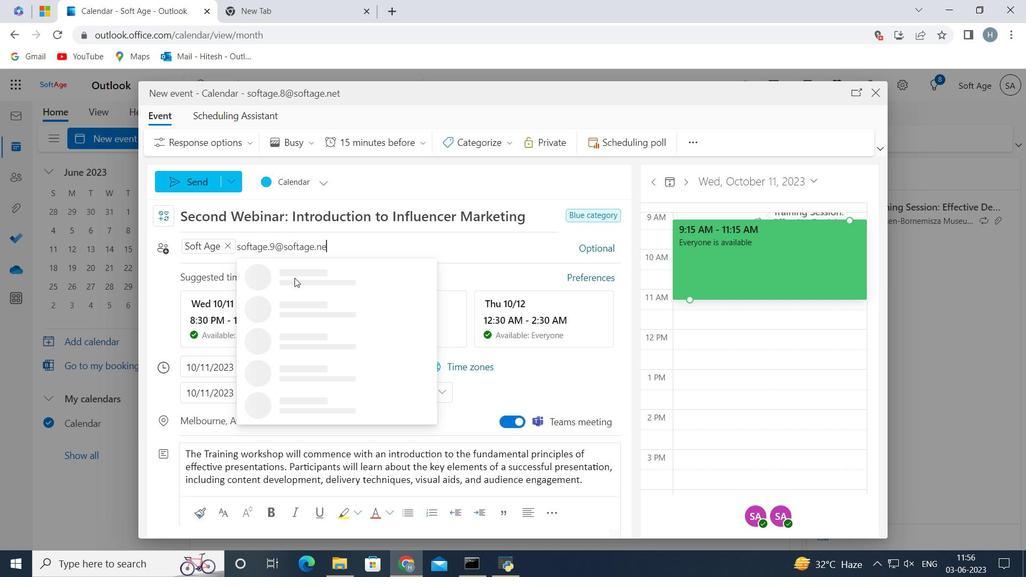 
Action: Mouse pressed left at (294, 278)
Screenshot: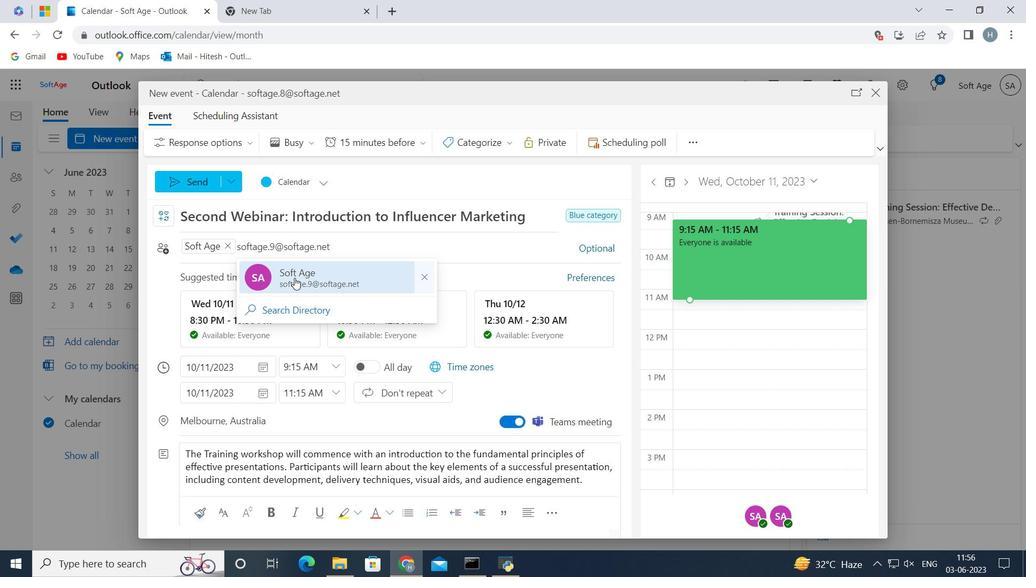 
Action: Mouse moved to (423, 143)
Screenshot: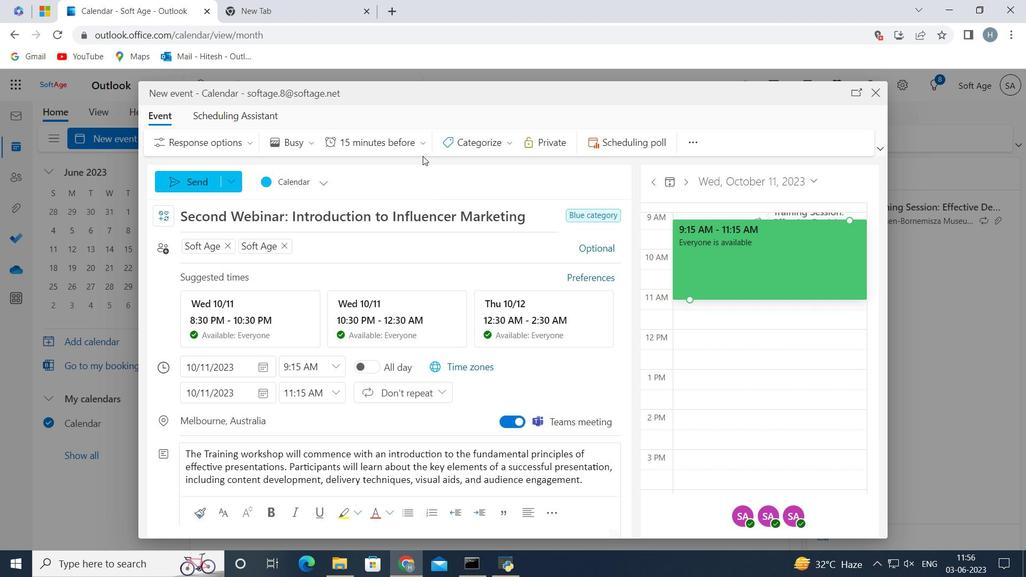
Action: Mouse pressed left at (423, 143)
Screenshot: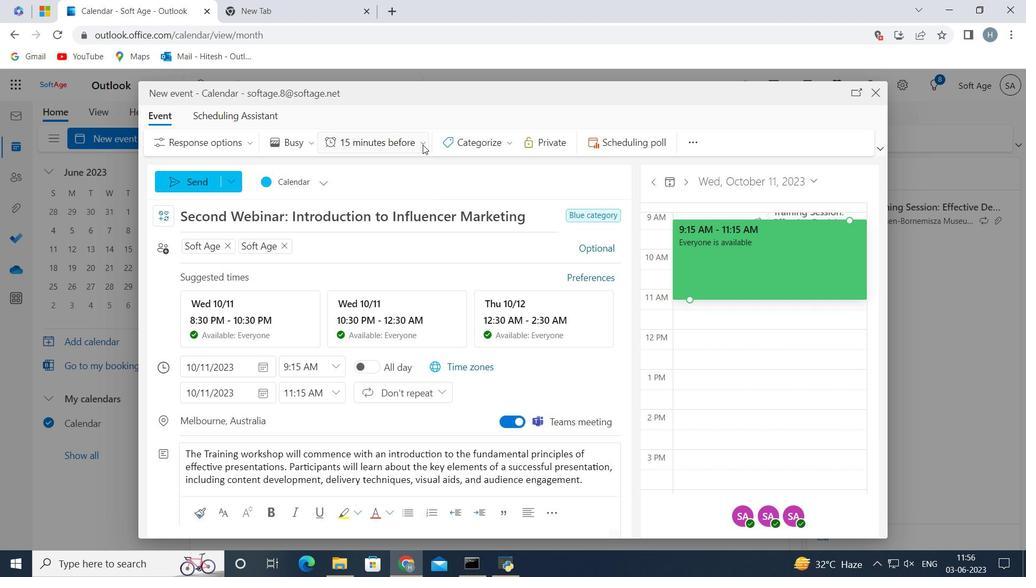 
Action: Mouse moved to (400, 335)
Screenshot: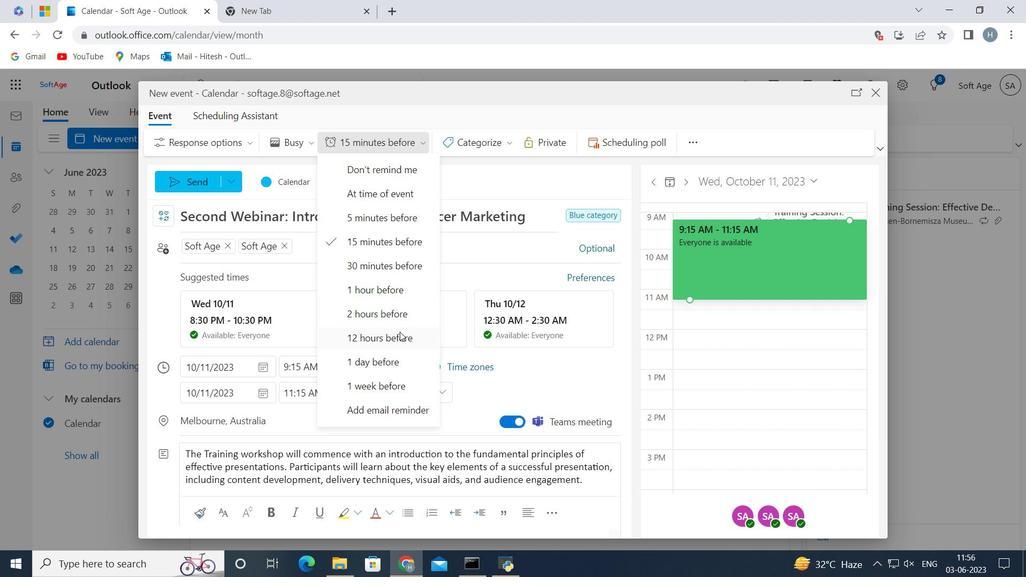 
Action: Mouse pressed left at (400, 335)
Screenshot: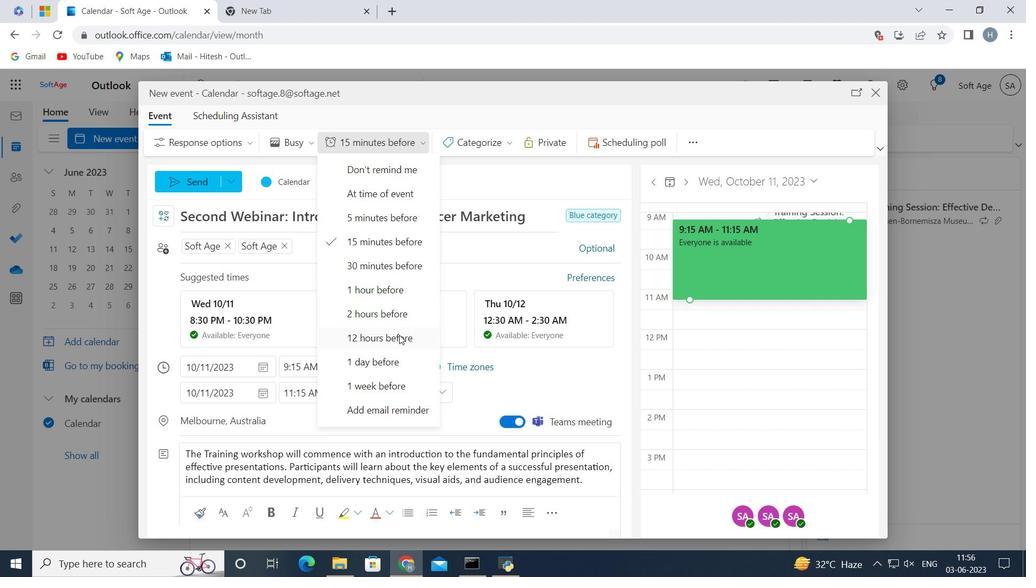 
Action: Mouse moved to (456, 247)
Screenshot: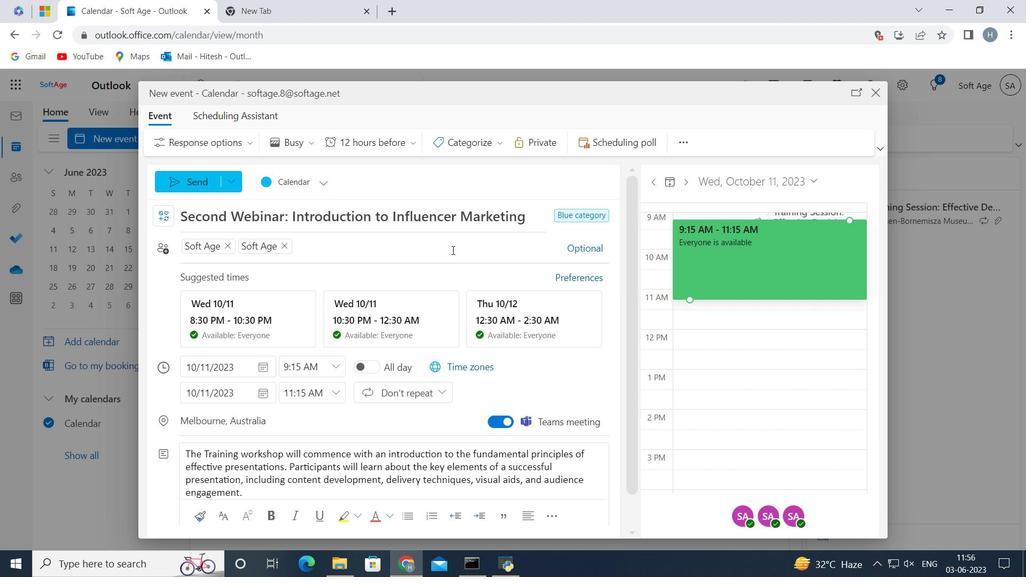 
